 Task: Toggle the open diff on click.
Action: Mouse moved to (17, 561)
Screenshot: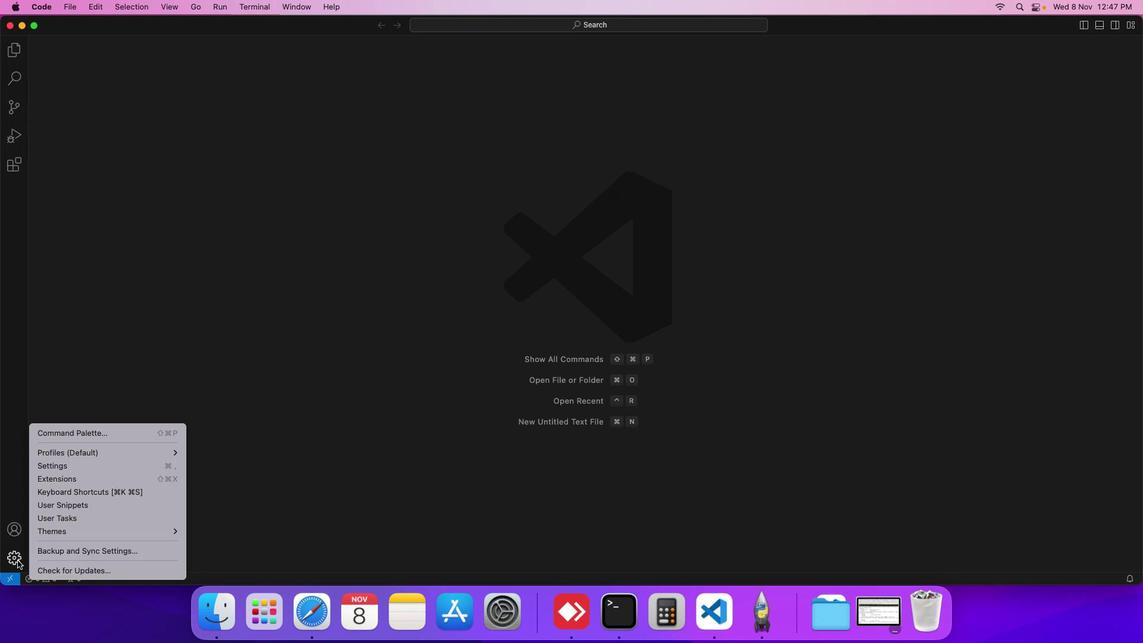 
Action: Mouse pressed left at (17, 561)
Screenshot: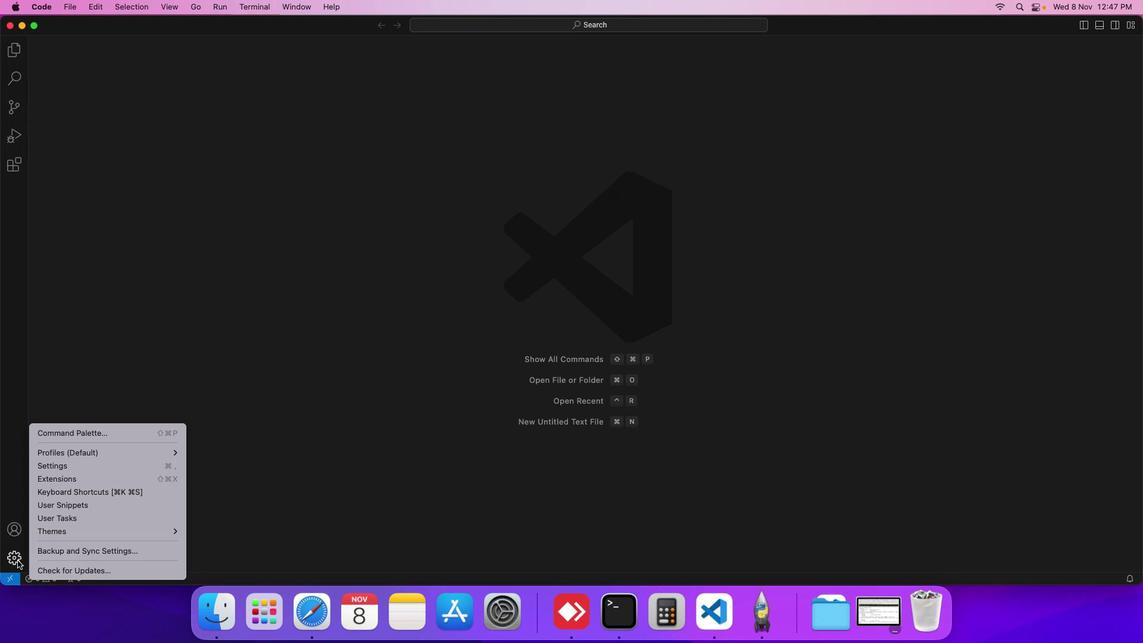 
Action: Mouse moved to (87, 469)
Screenshot: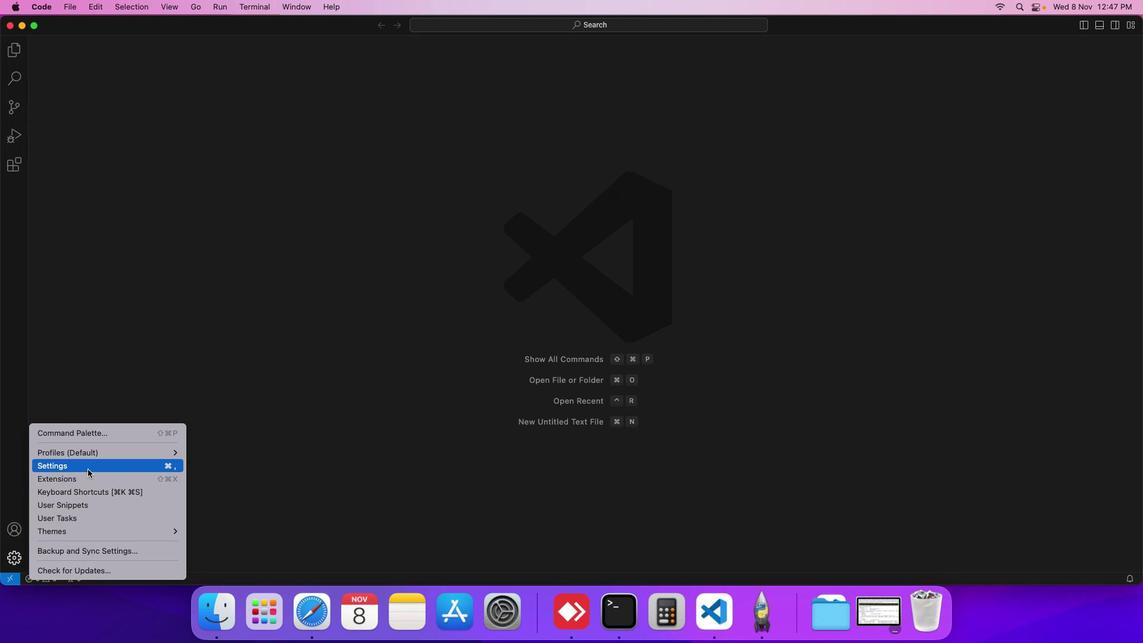 
Action: Mouse pressed left at (87, 469)
Screenshot: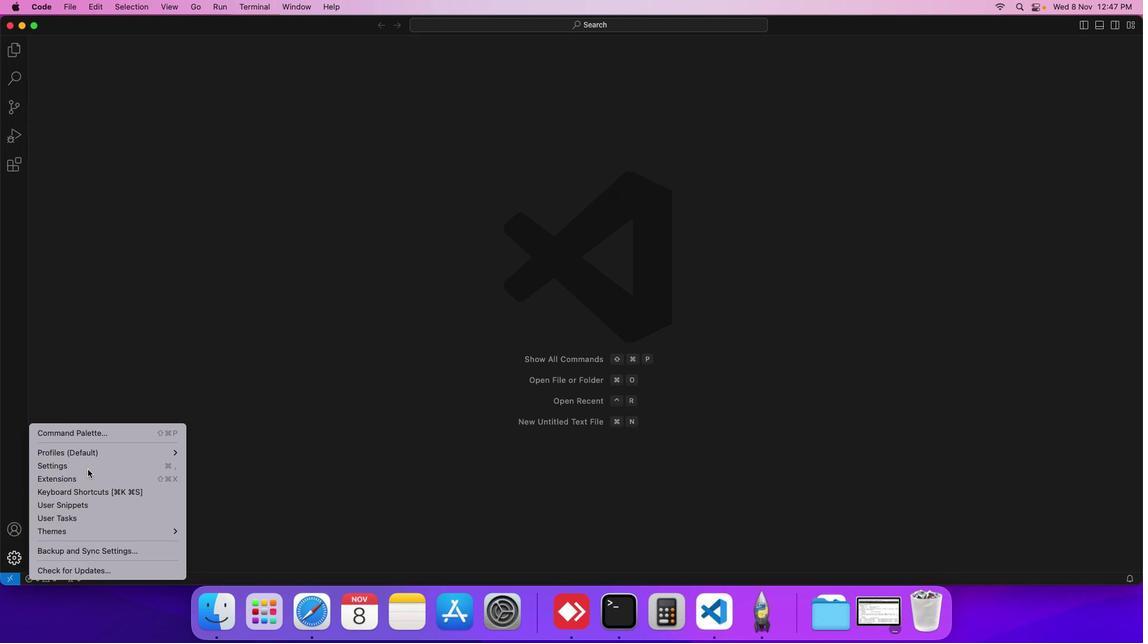 
Action: Mouse moved to (286, 216)
Screenshot: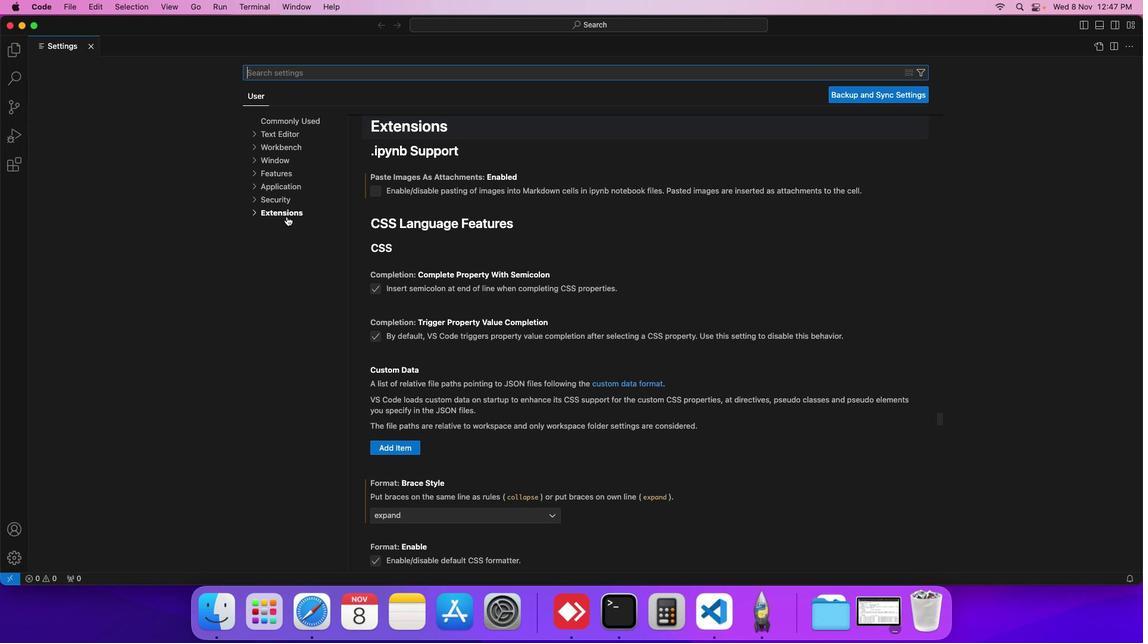 
Action: Mouse pressed left at (286, 216)
Screenshot: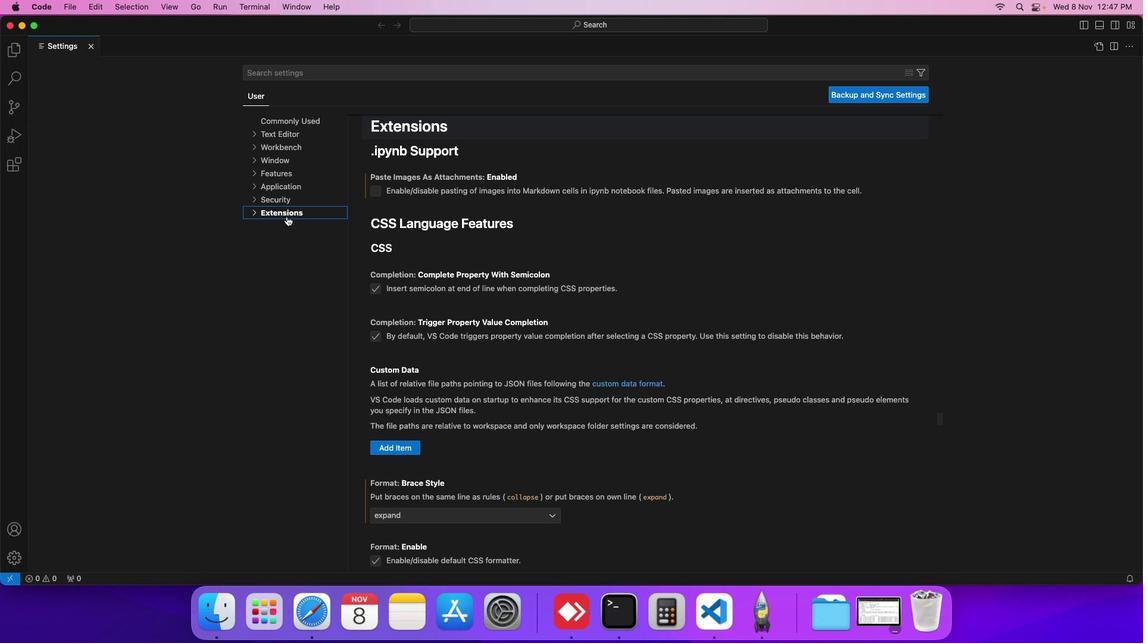 
Action: Mouse moved to (284, 265)
Screenshot: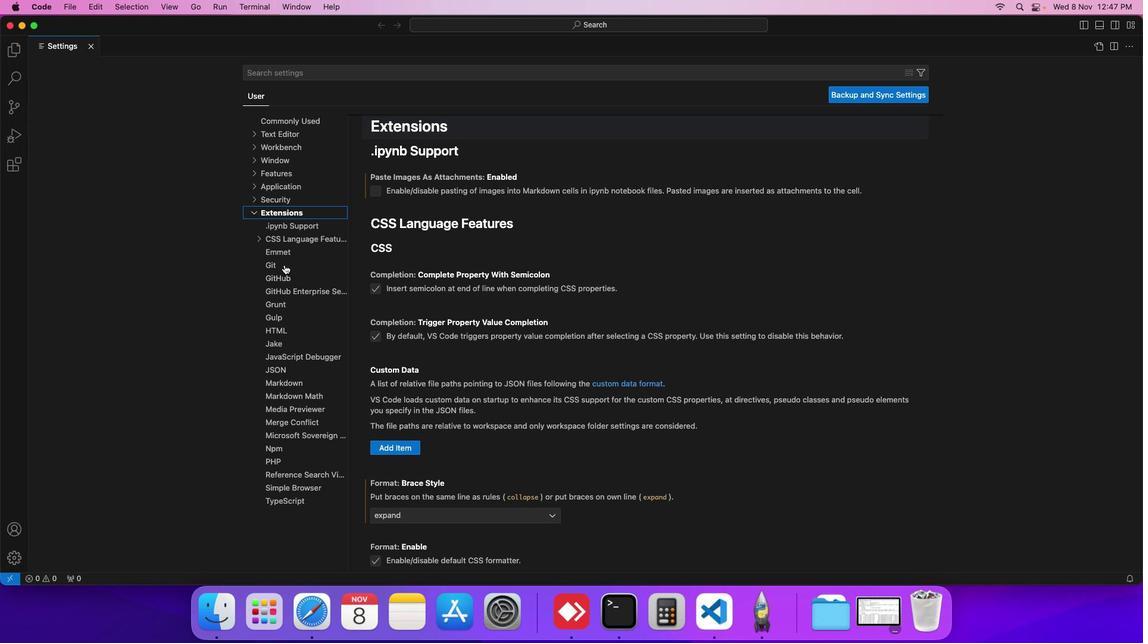 
Action: Mouse pressed left at (284, 265)
Screenshot: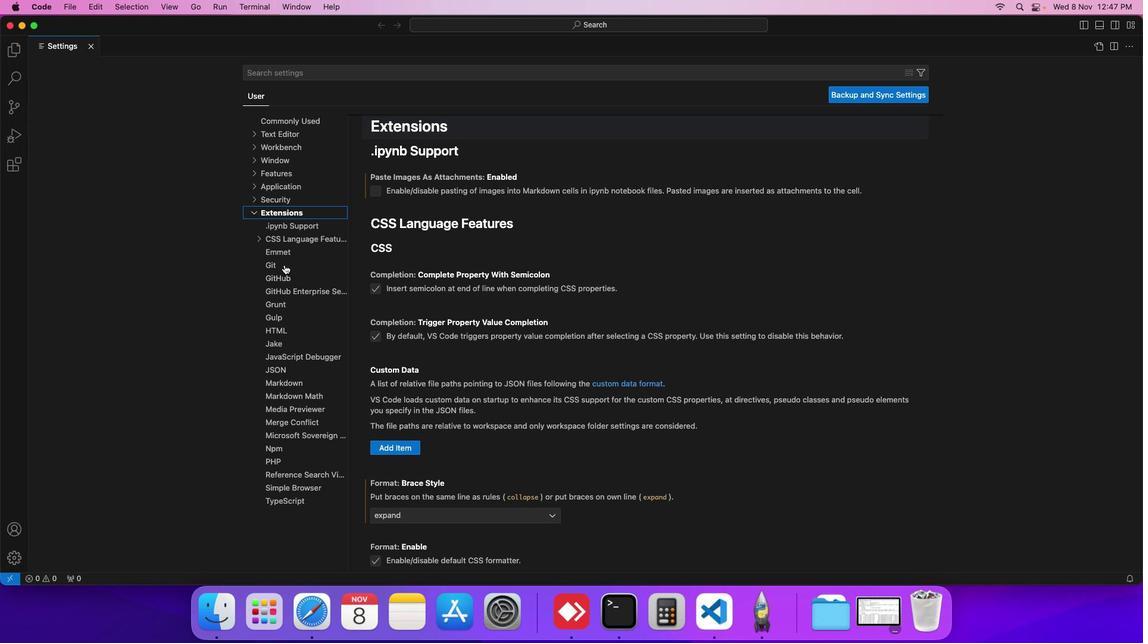 
Action: Mouse moved to (362, 378)
Screenshot: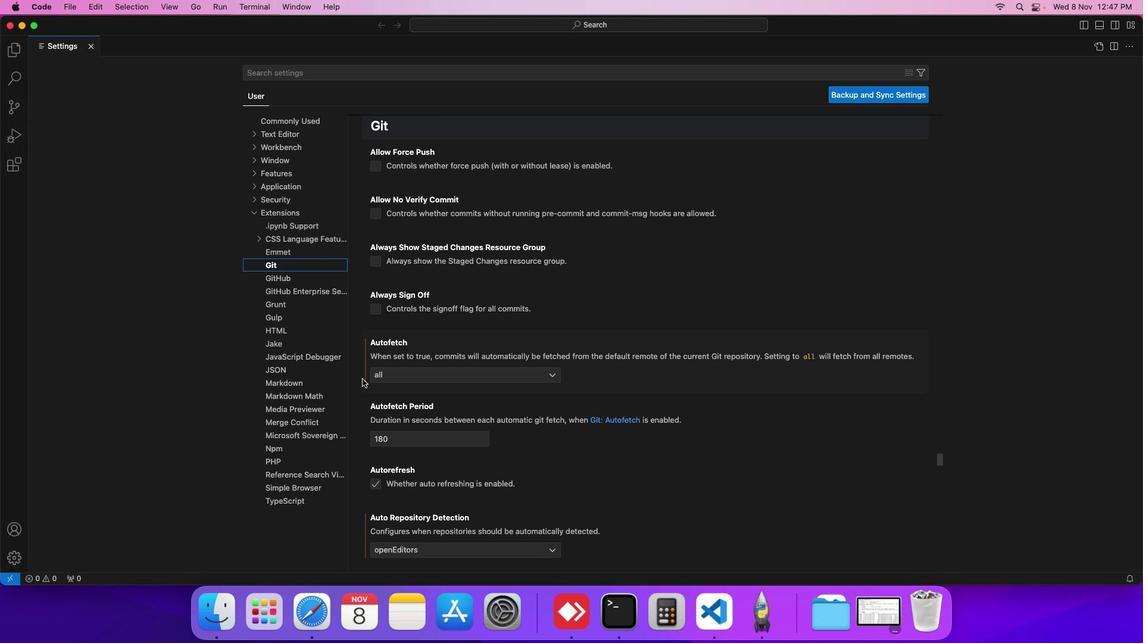 
Action: Mouse scrolled (362, 378) with delta (0, 0)
Screenshot: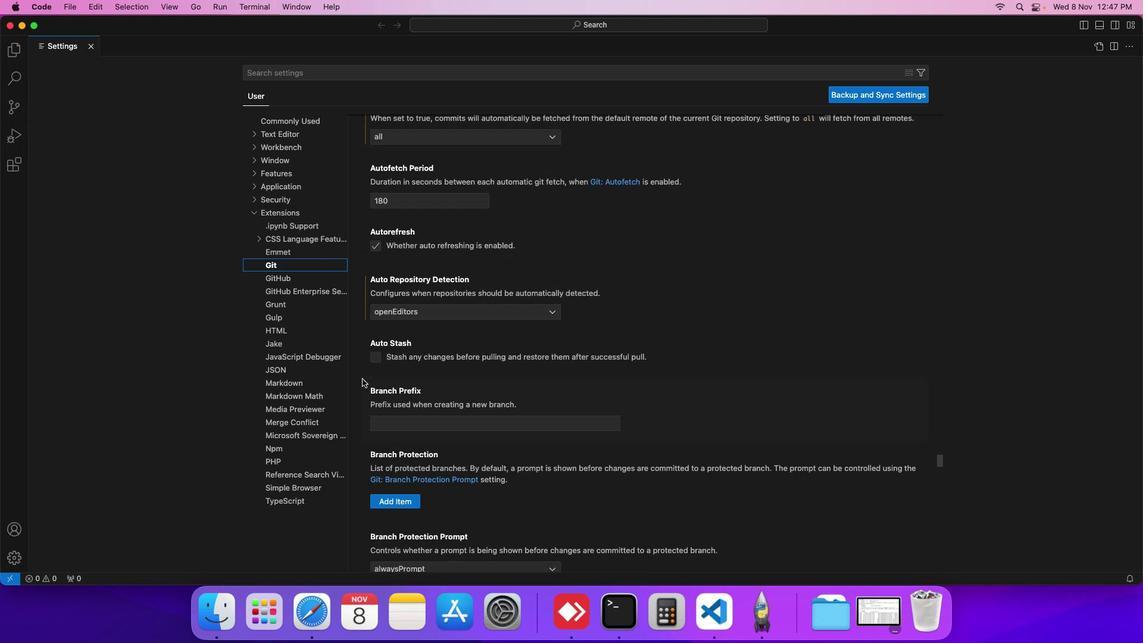 
Action: Mouse scrolled (362, 378) with delta (0, 0)
Screenshot: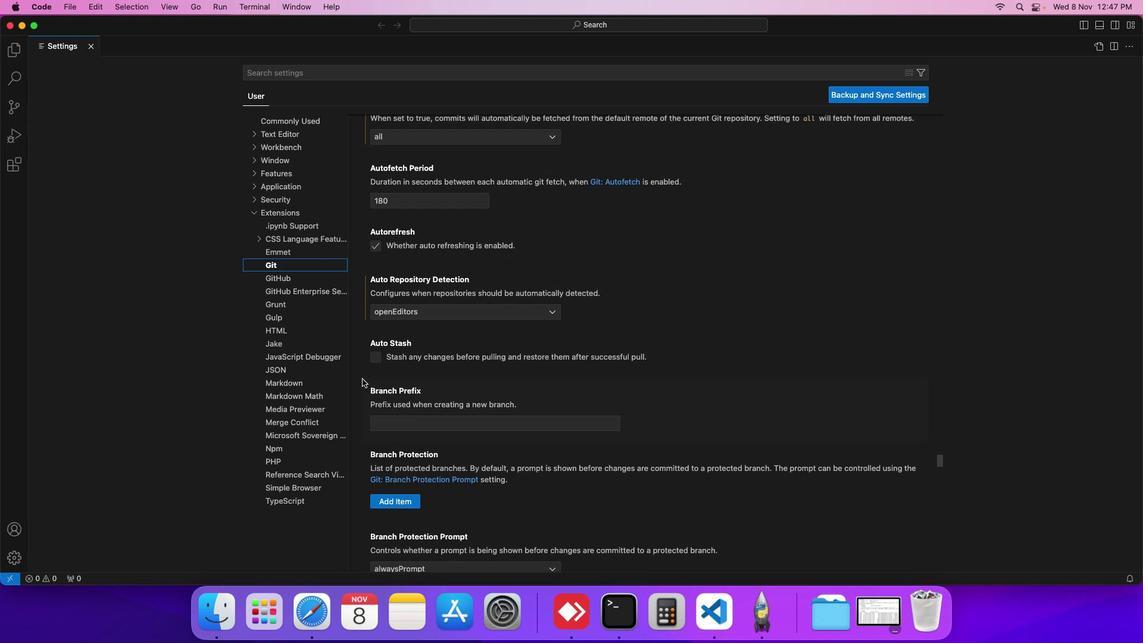 
Action: Mouse scrolled (362, 378) with delta (0, -1)
Screenshot: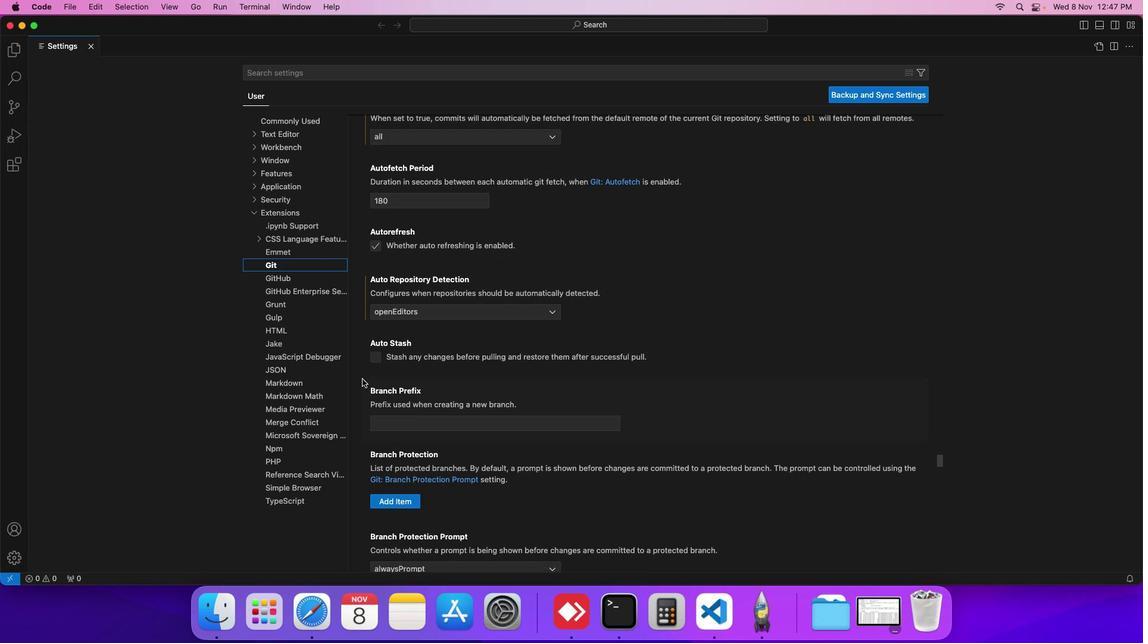
Action: Mouse scrolled (362, 378) with delta (0, -2)
Screenshot: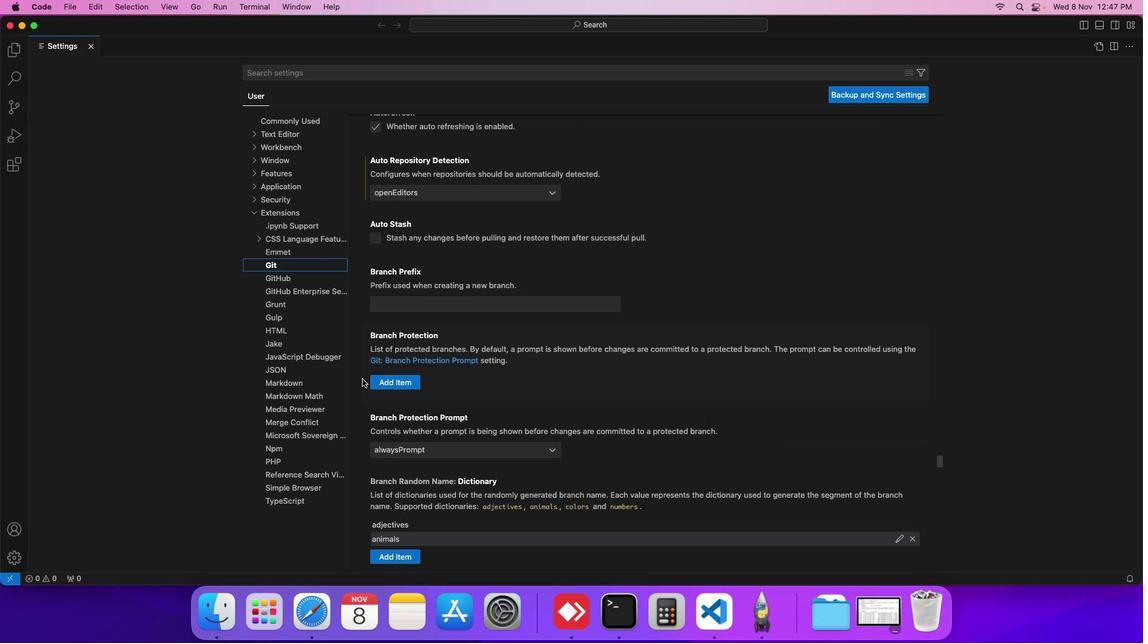 
Action: Mouse scrolled (362, 378) with delta (0, -2)
Screenshot: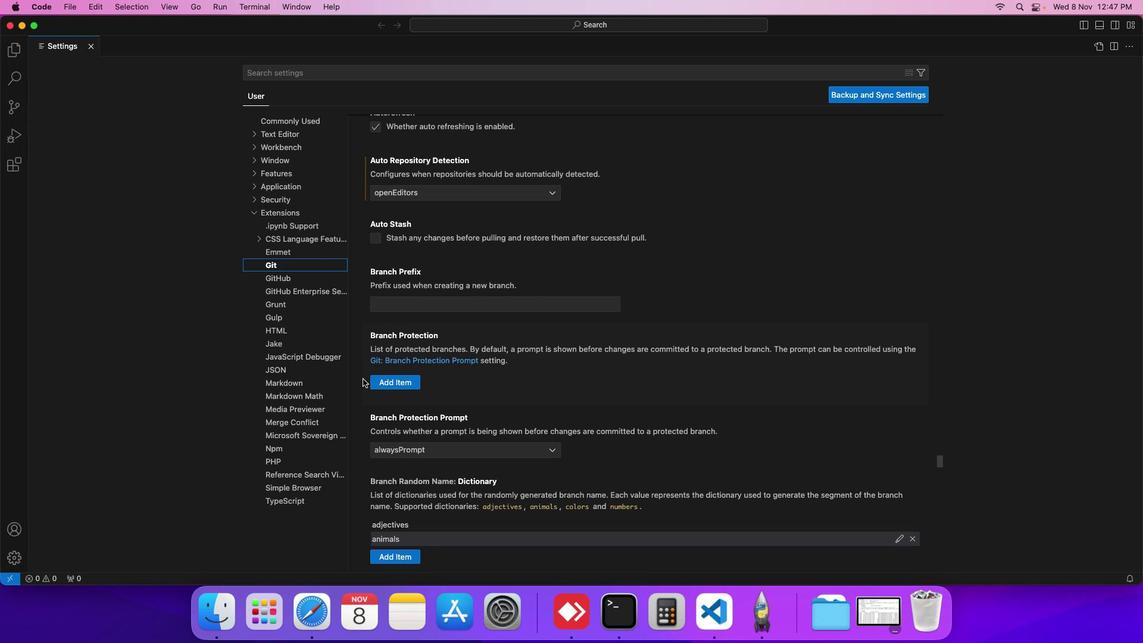 
Action: Mouse moved to (370, 383)
Screenshot: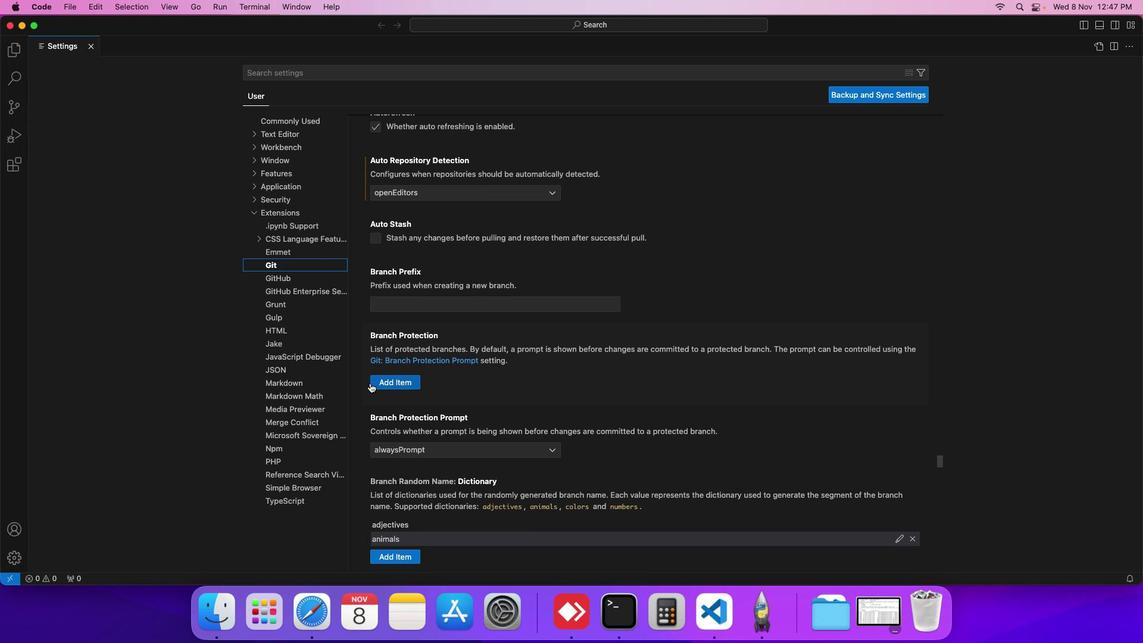 
Action: Mouse scrolled (370, 383) with delta (0, 0)
Screenshot: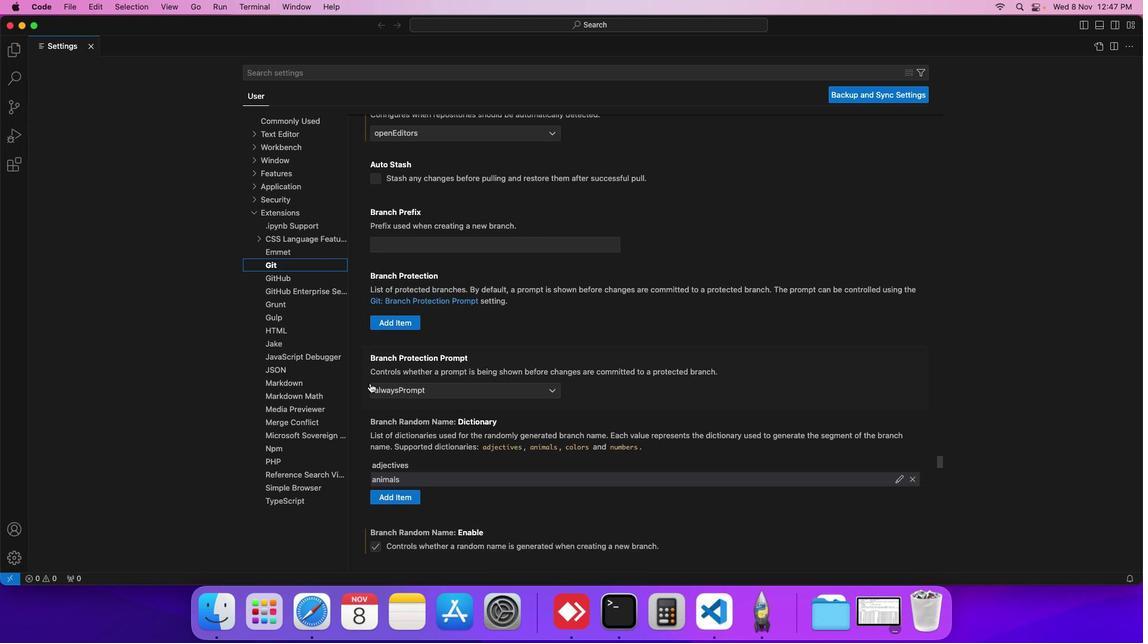 
Action: Mouse scrolled (370, 383) with delta (0, 0)
Screenshot: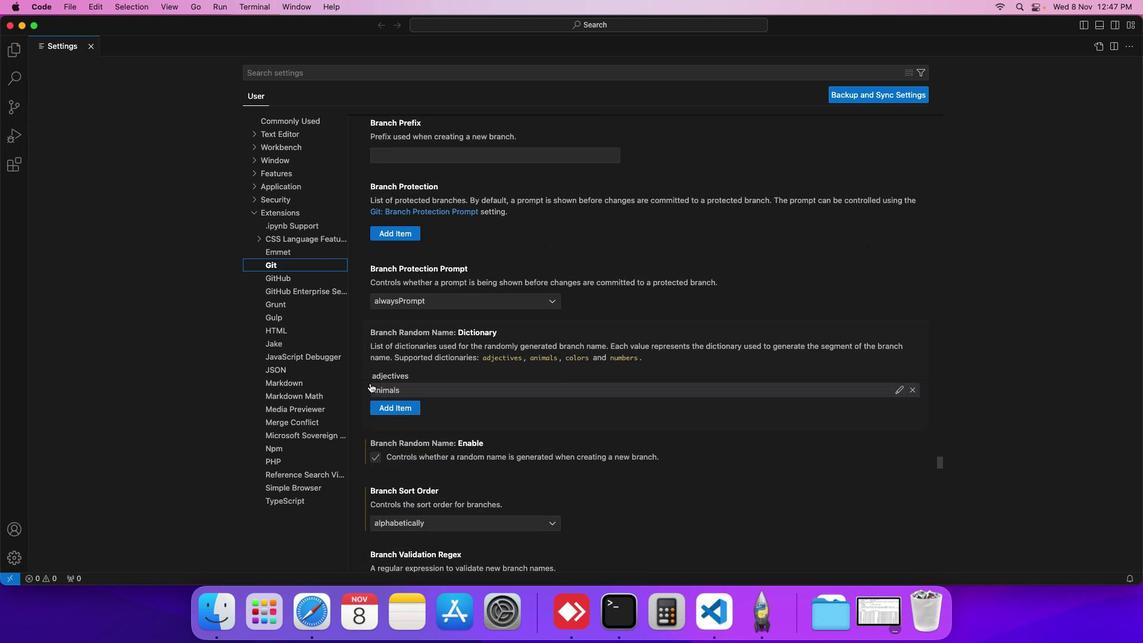 
Action: Mouse scrolled (370, 383) with delta (0, 0)
Screenshot: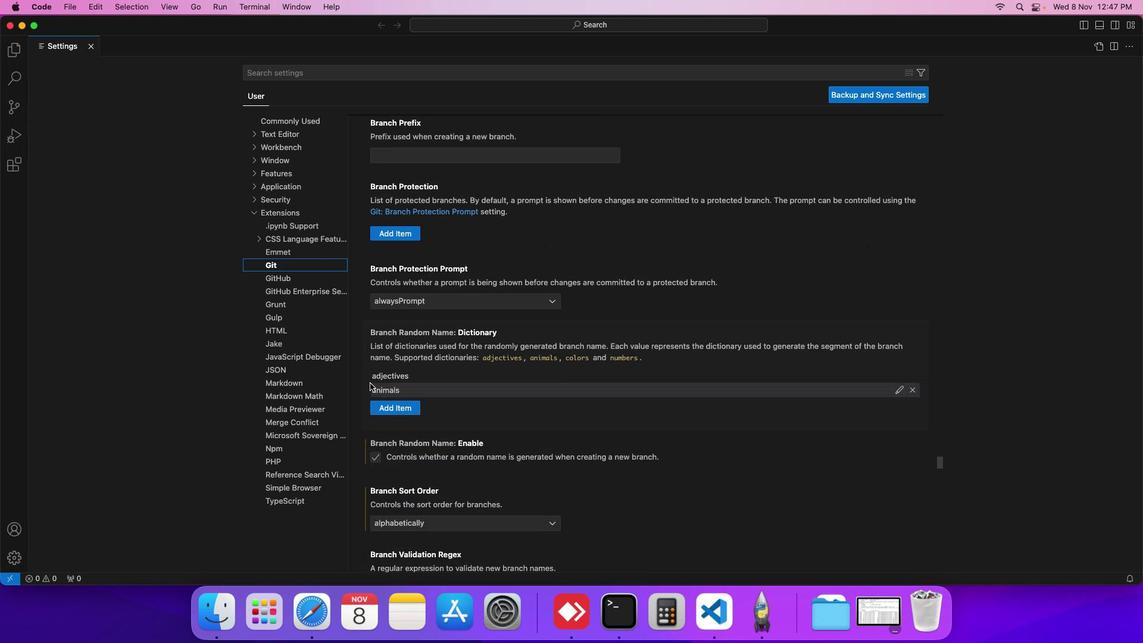 
Action: Mouse scrolled (370, 383) with delta (0, -1)
Screenshot: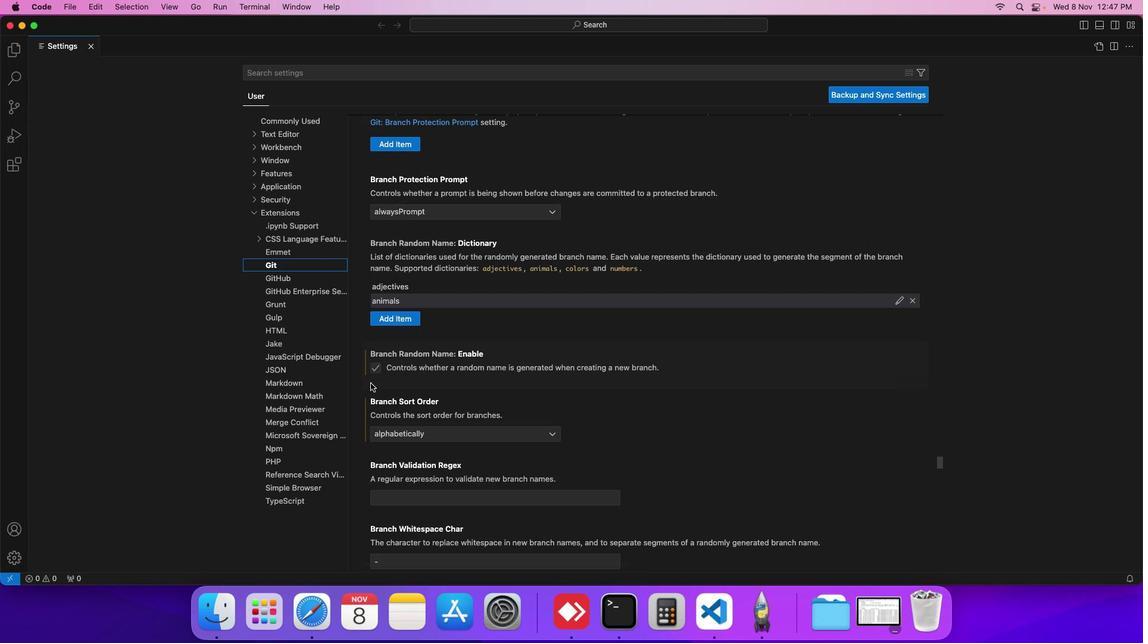 
Action: Mouse scrolled (370, 383) with delta (0, -1)
Screenshot: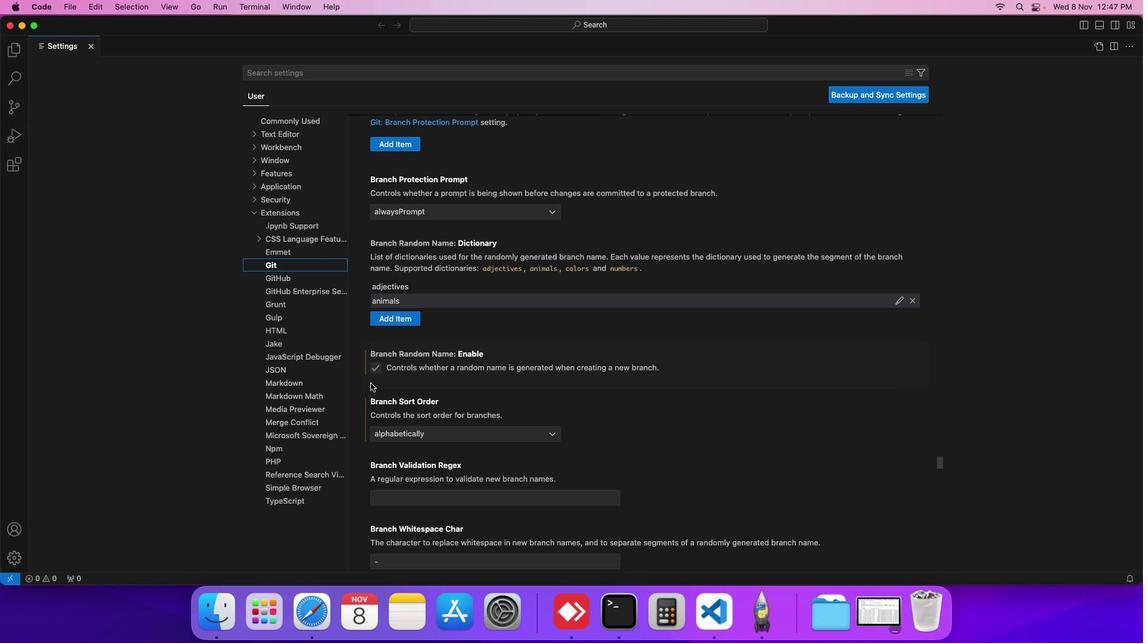 
Action: Mouse moved to (371, 383)
Screenshot: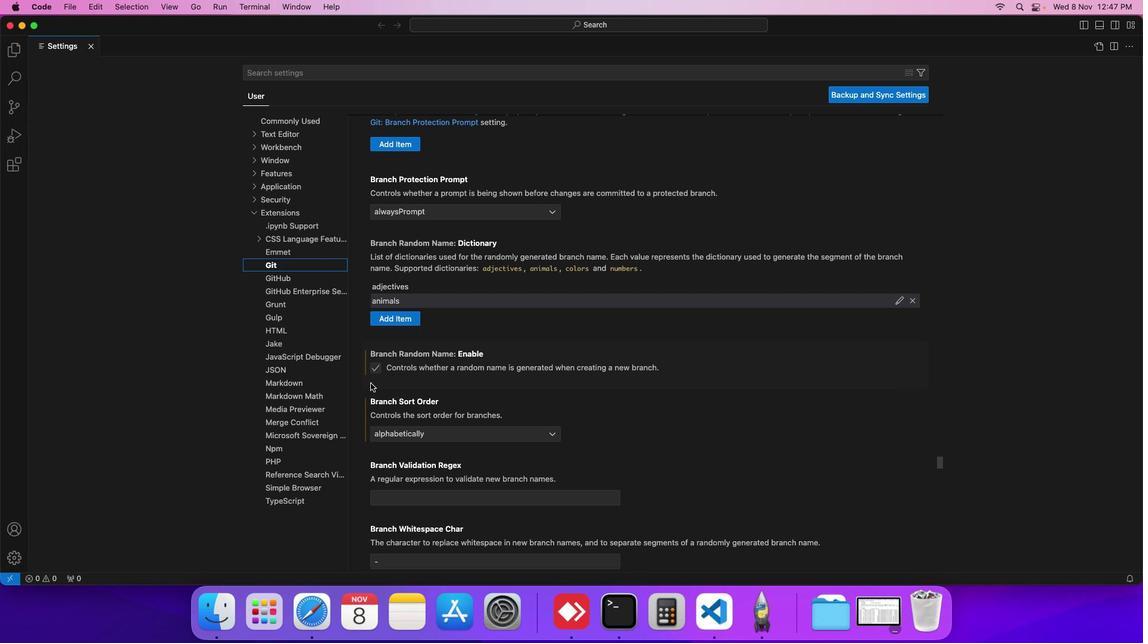 
Action: Mouse scrolled (371, 383) with delta (0, 0)
Screenshot: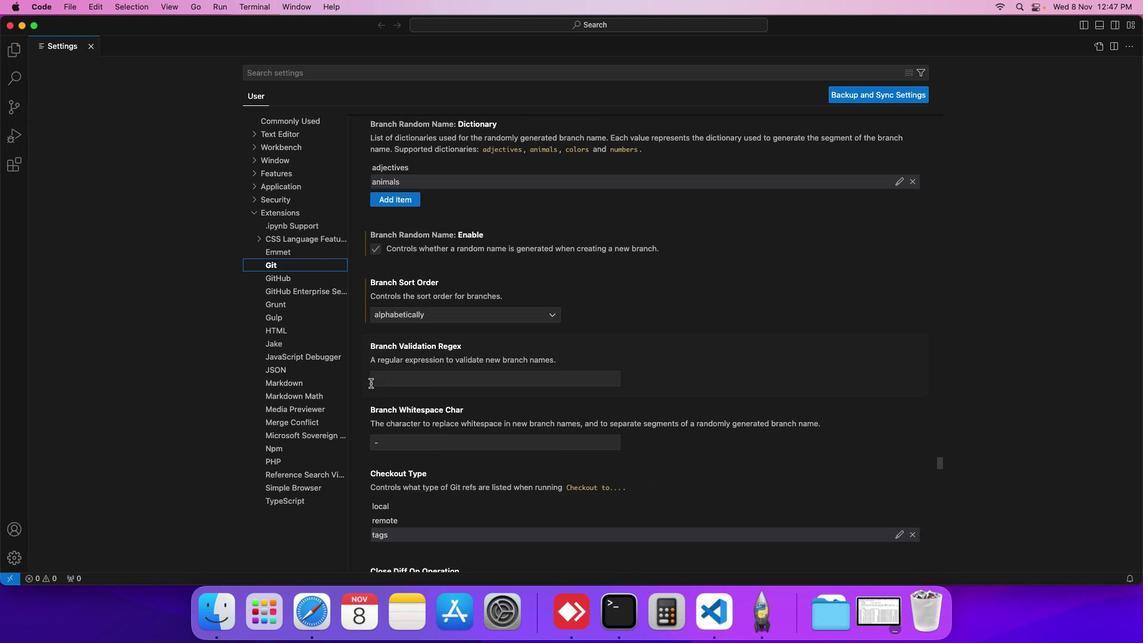 
Action: Mouse scrolled (371, 383) with delta (0, 0)
Screenshot: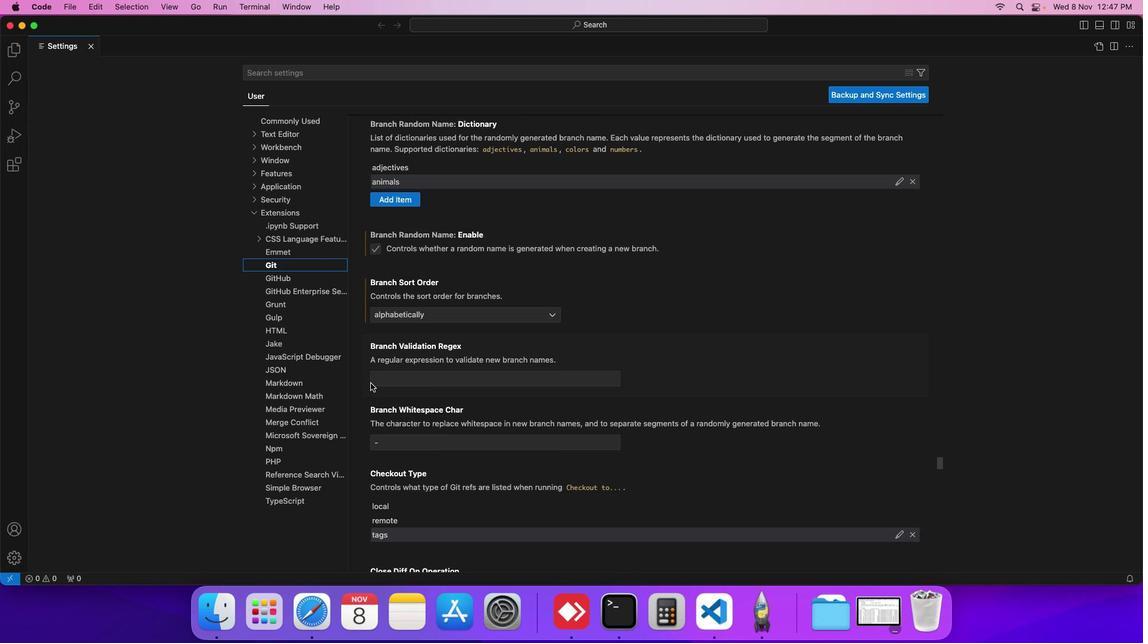 
Action: Mouse scrolled (371, 383) with delta (0, -1)
Screenshot: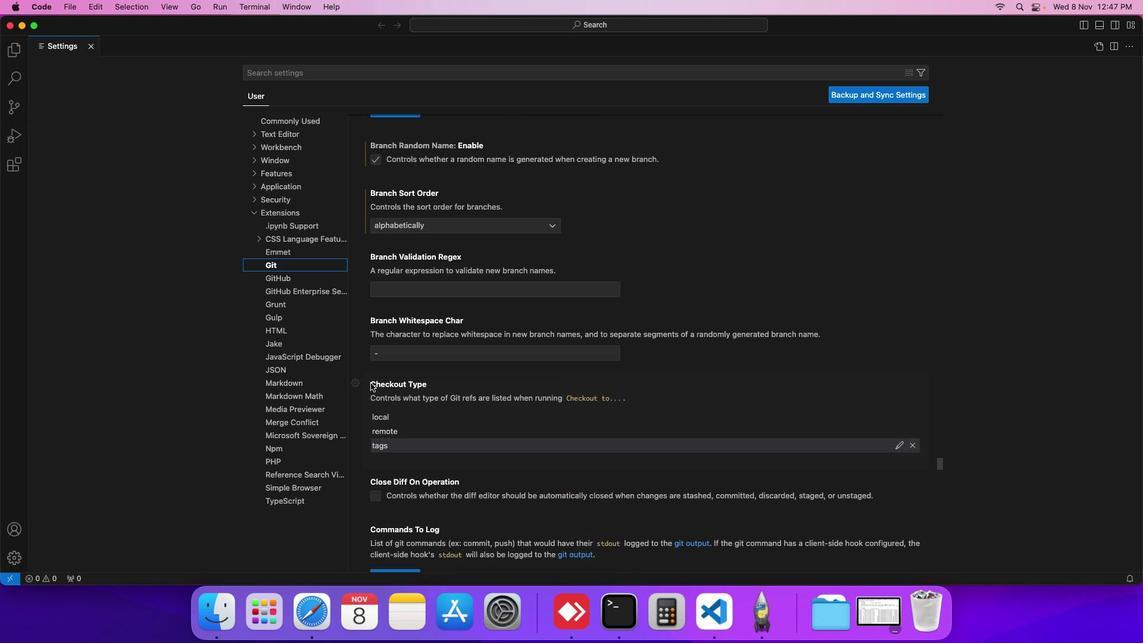 
Action: Mouse scrolled (371, 383) with delta (0, -1)
Screenshot: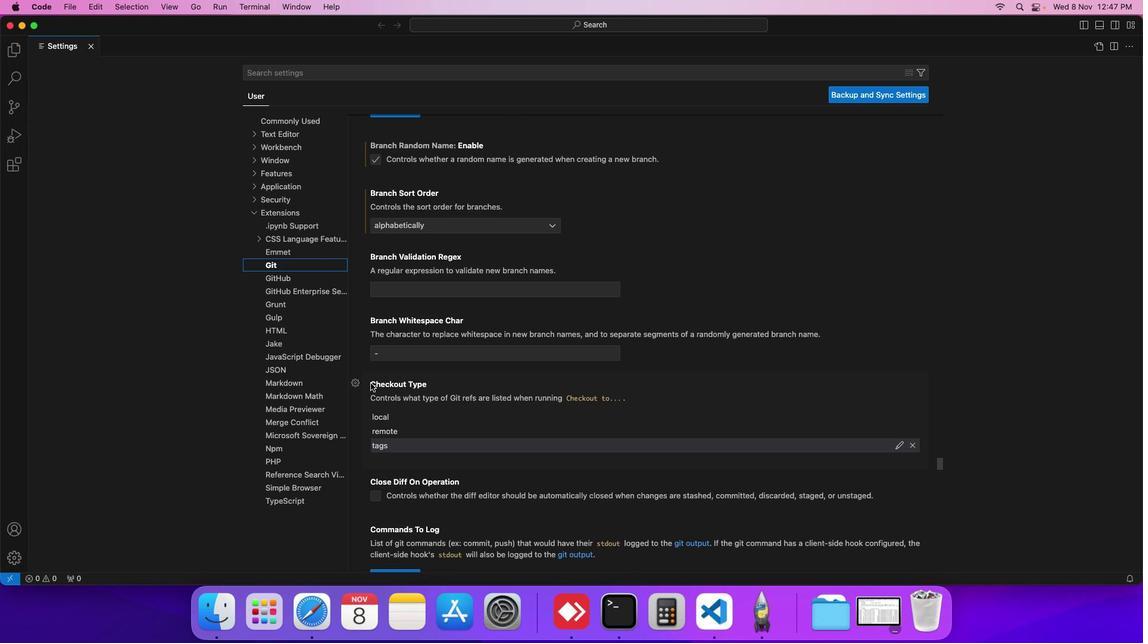 
Action: Mouse scrolled (371, 383) with delta (0, -1)
Screenshot: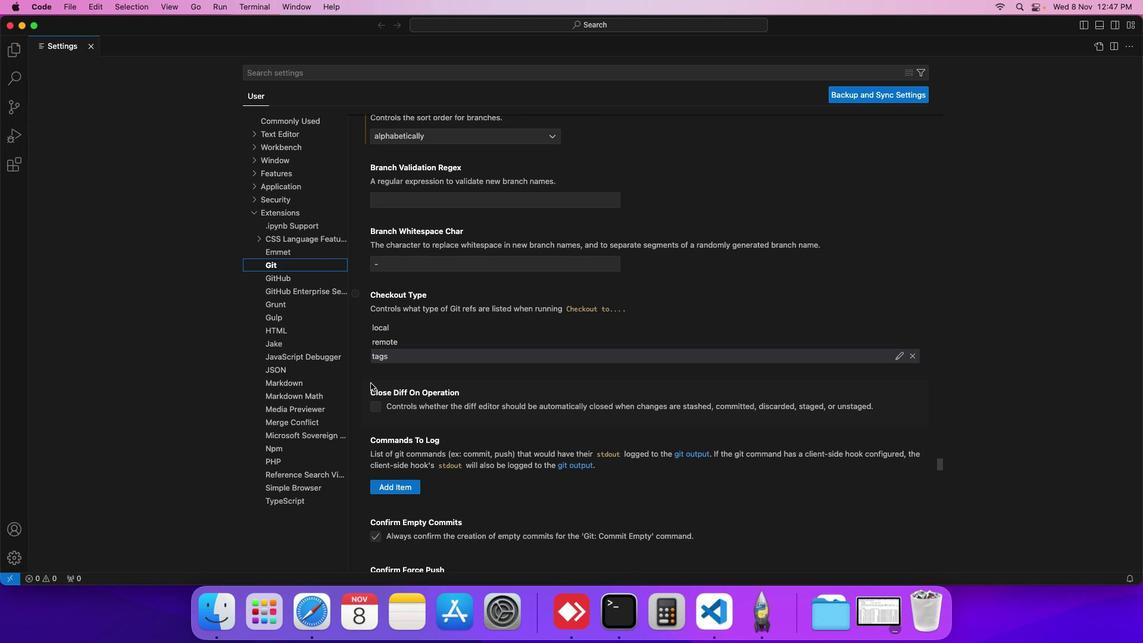 
Action: Mouse scrolled (371, 383) with delta (0, 0)
Screenshot: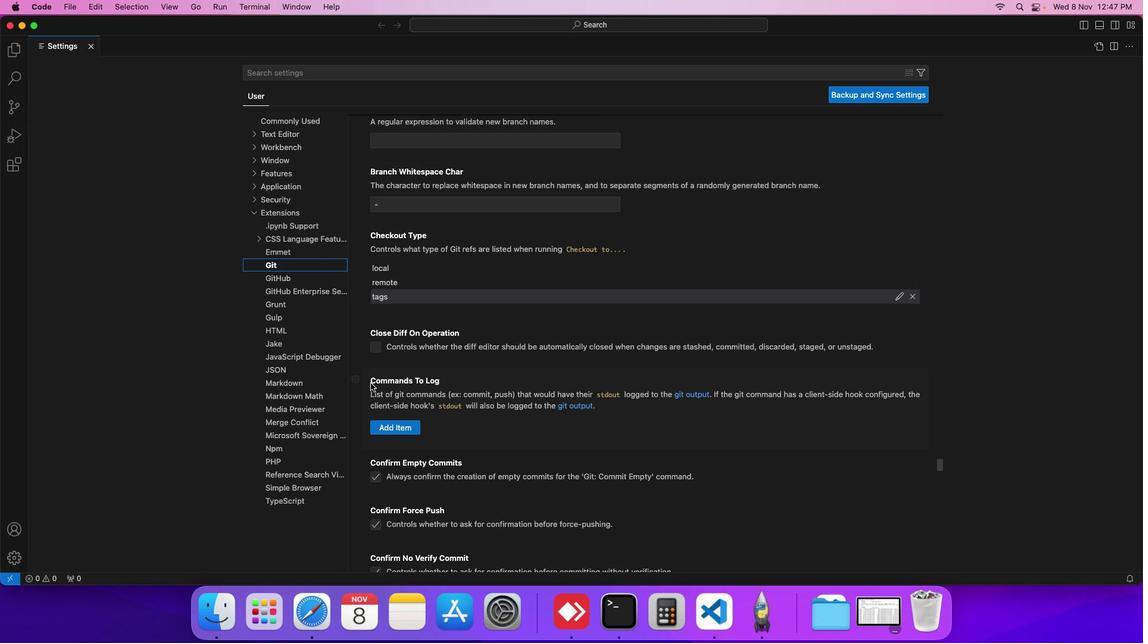 
Action: Mouse scrolled (371, 383) with delta (0, 0)
Screenshot: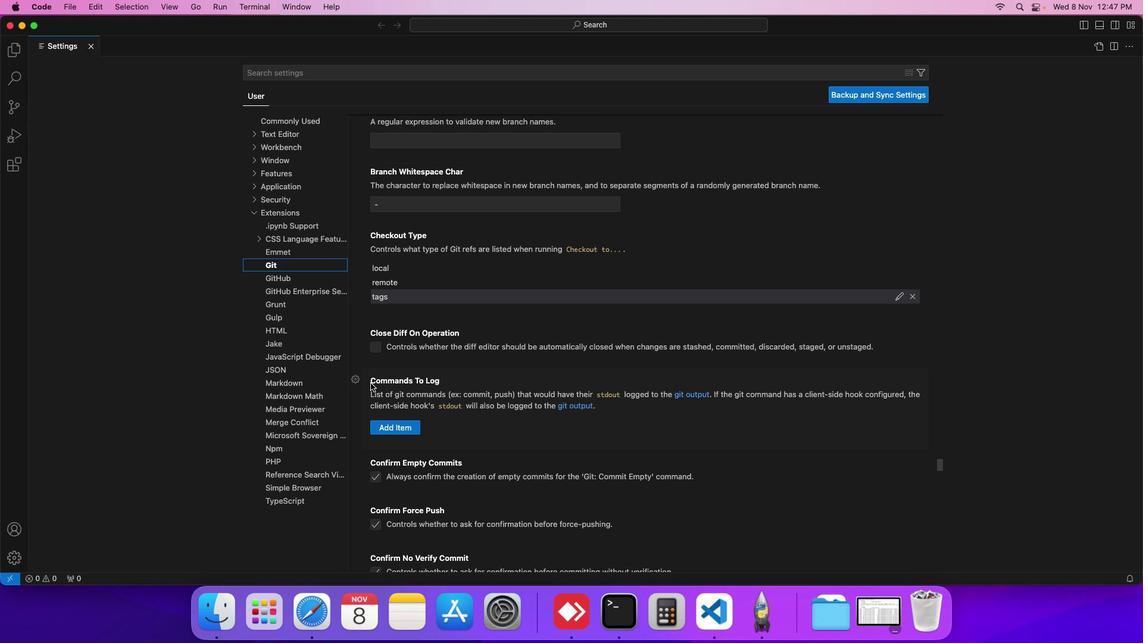 
Action: Mouse scrolled (371, 383) with delta (0, 0)
Screenshot: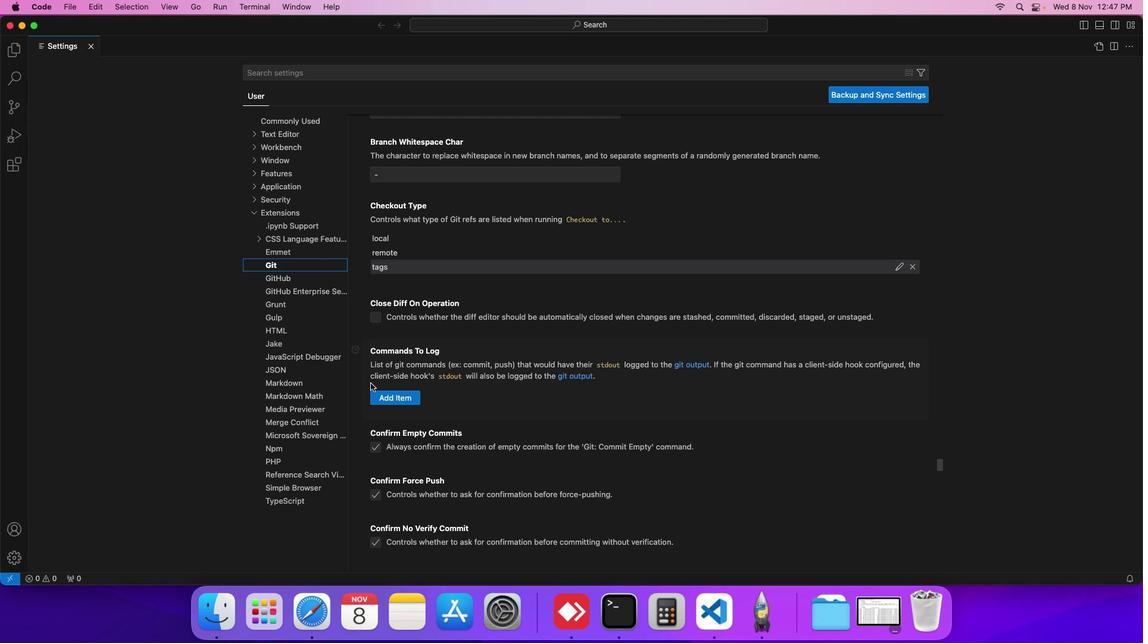 
Action: Mouse scrolled (371, 383) with delta (0, 0)
Screenshot: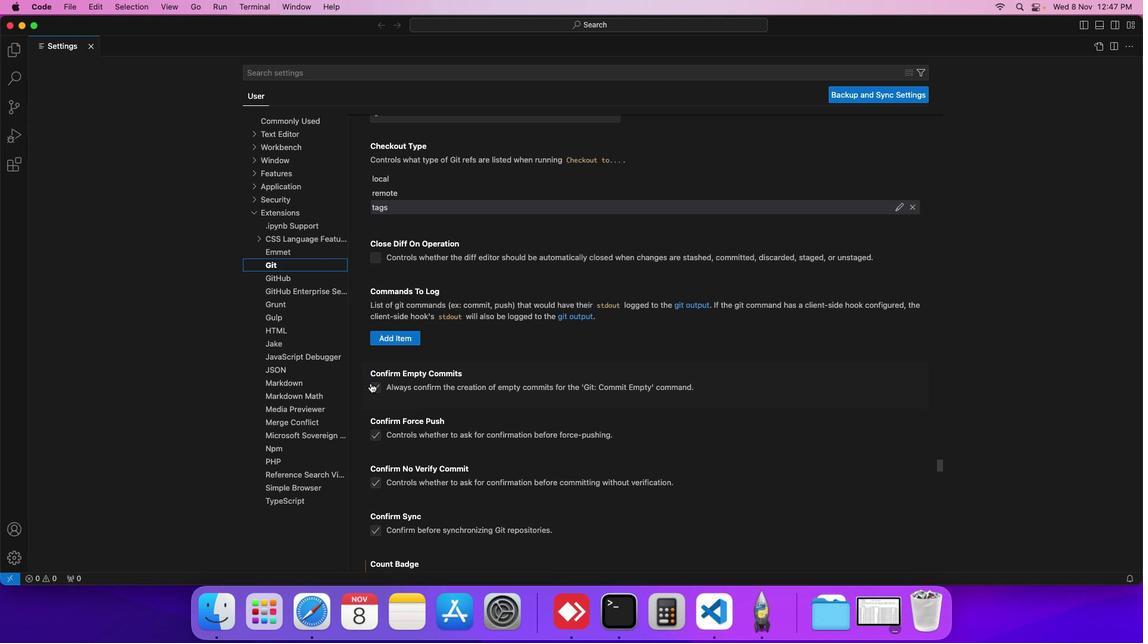 
Action: Mouse scrolled (371, 383) with delta (0, 0)
Screenshot: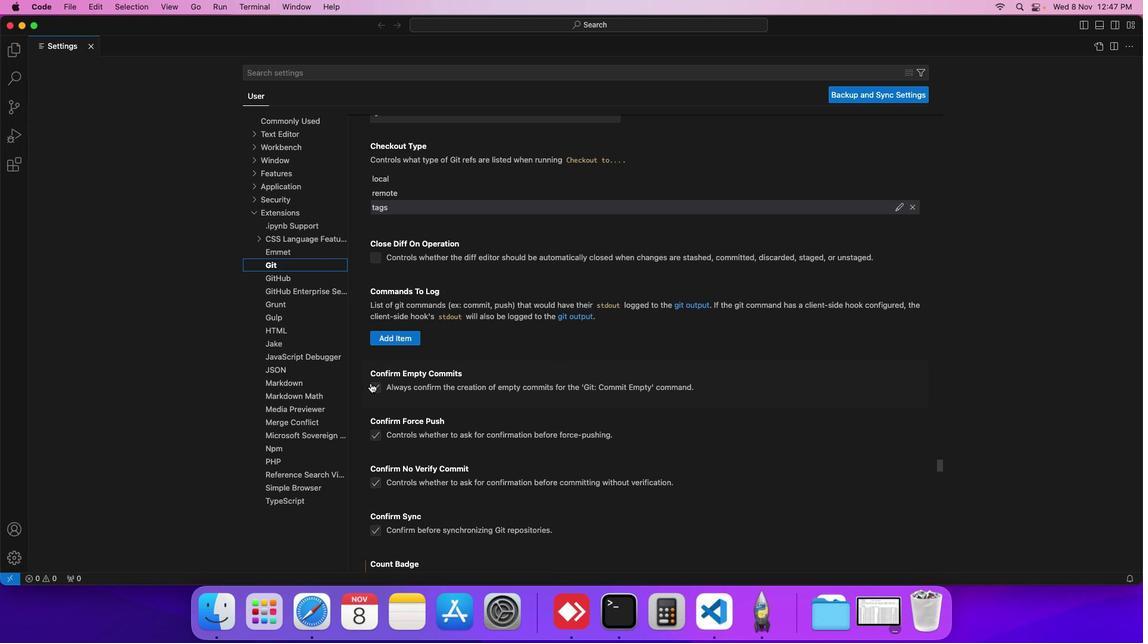 
Action: Mouse scrolled (371, 383) with delta (0, 0)
Screenshot: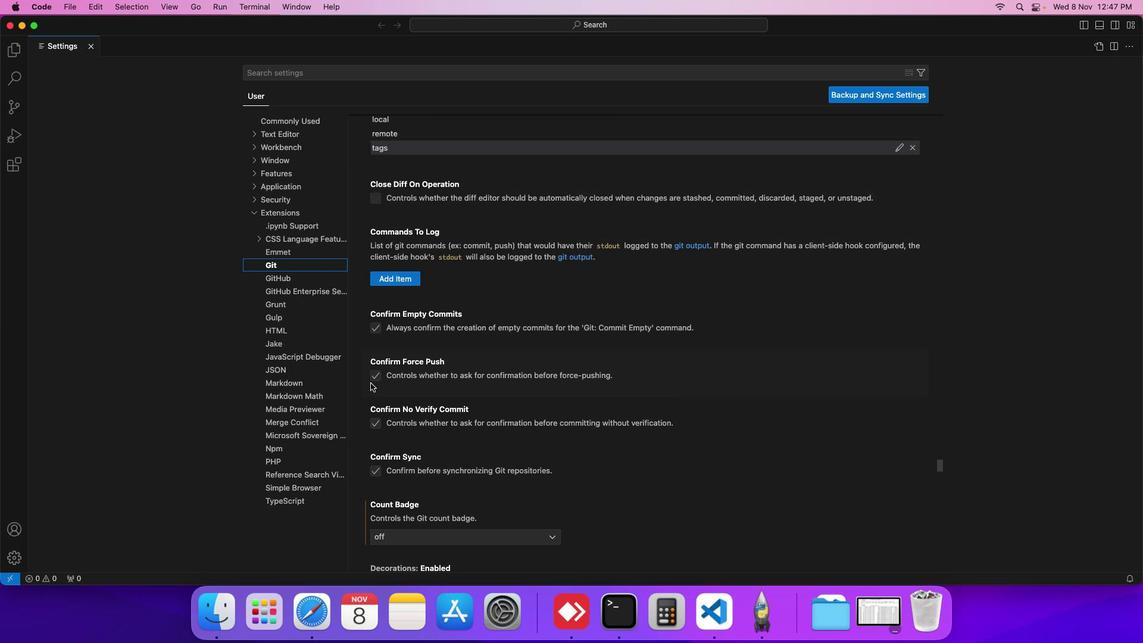 
Action: Mouse scrolled (371, 383) with delta (0, 0)
Screenshot: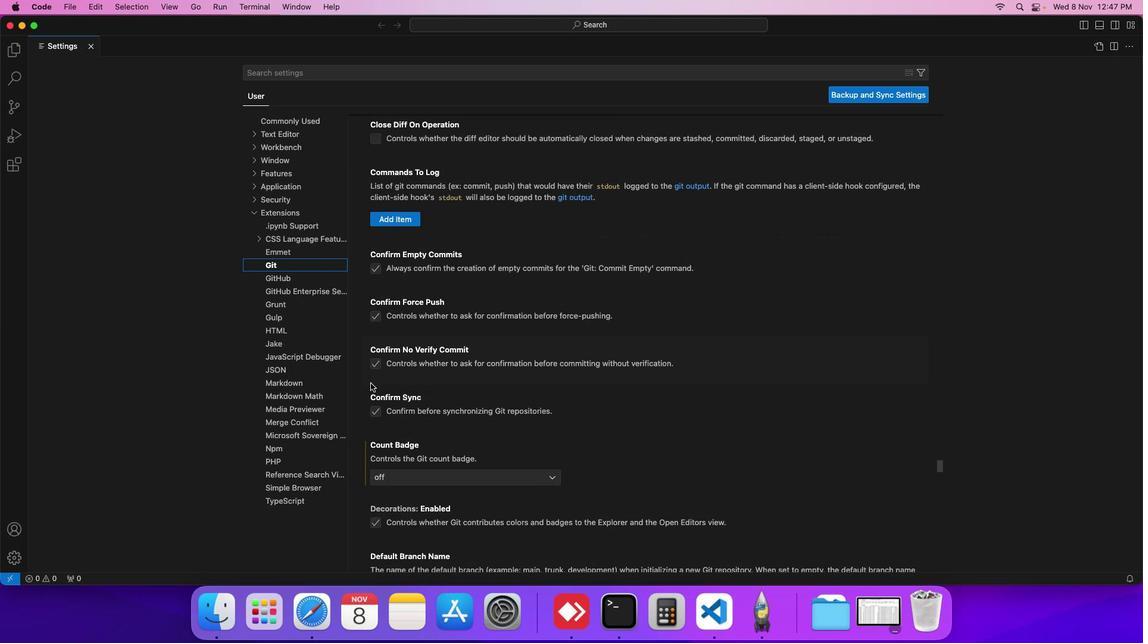 
Action: Mouse scrolled (371, 383) with delta (0, -1)
Screenshot: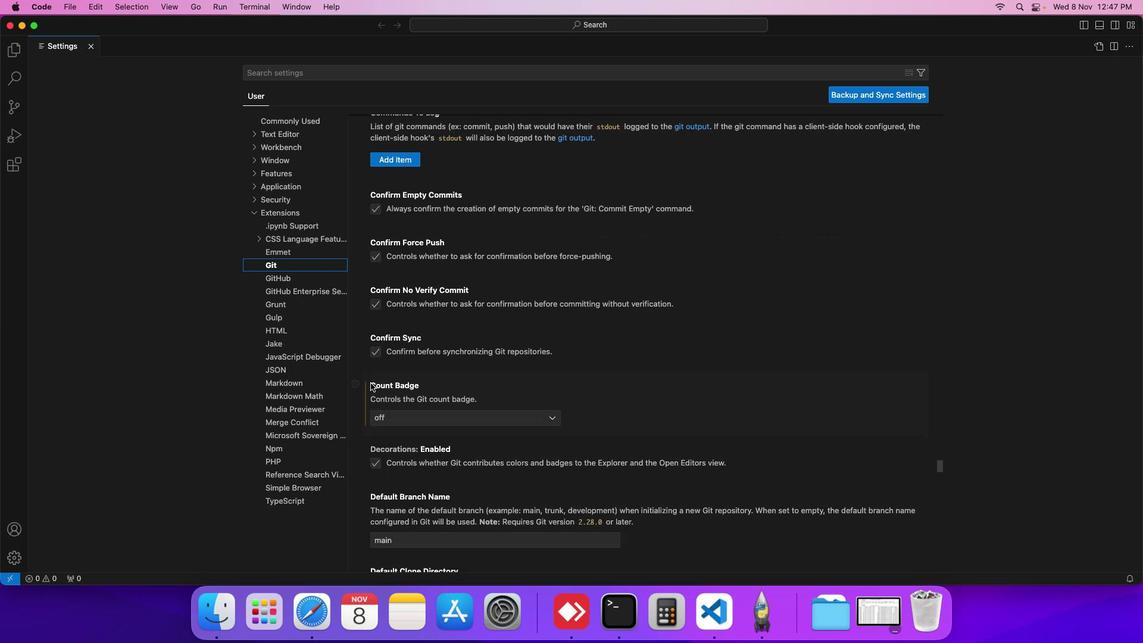
Action: Mouse scrolled (371, 383) with delta (0, -1)
Screenshot: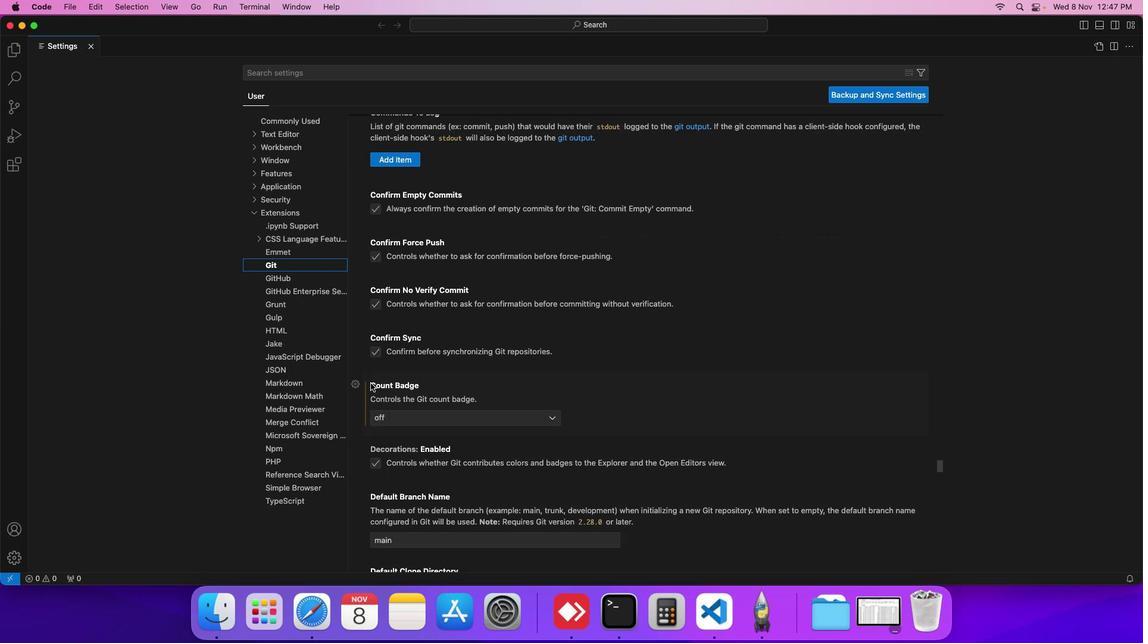 
Action: Mouse scrolled (371, 383) with delta (0, 0)
Screenshot: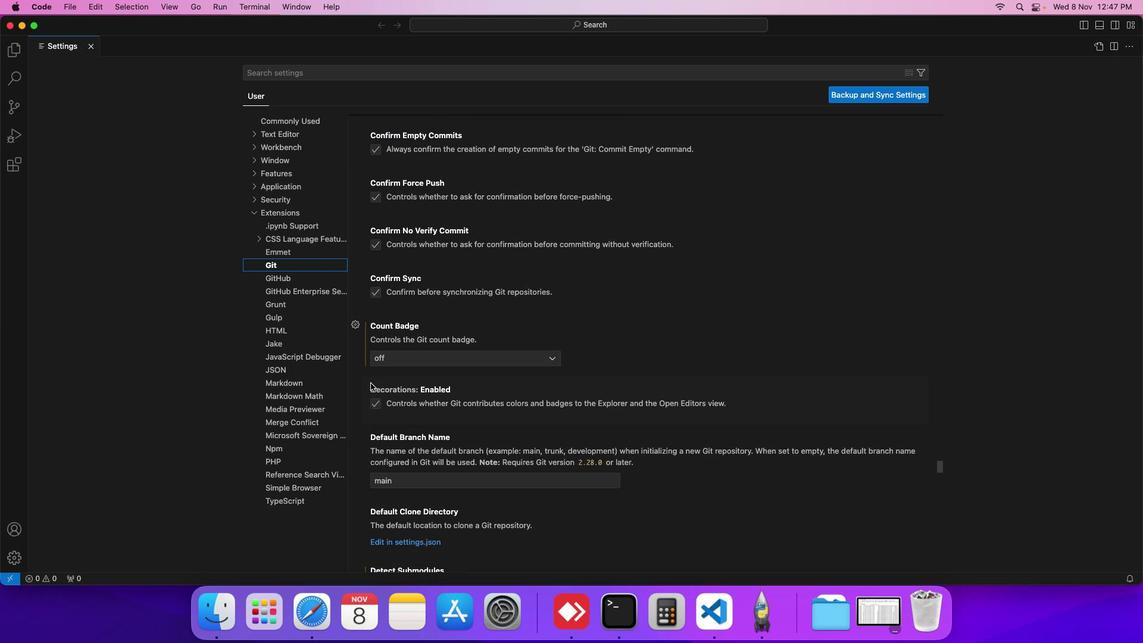 
Action: Mouse scrolled (371, 383) with delta (0, 0)
Screenshot: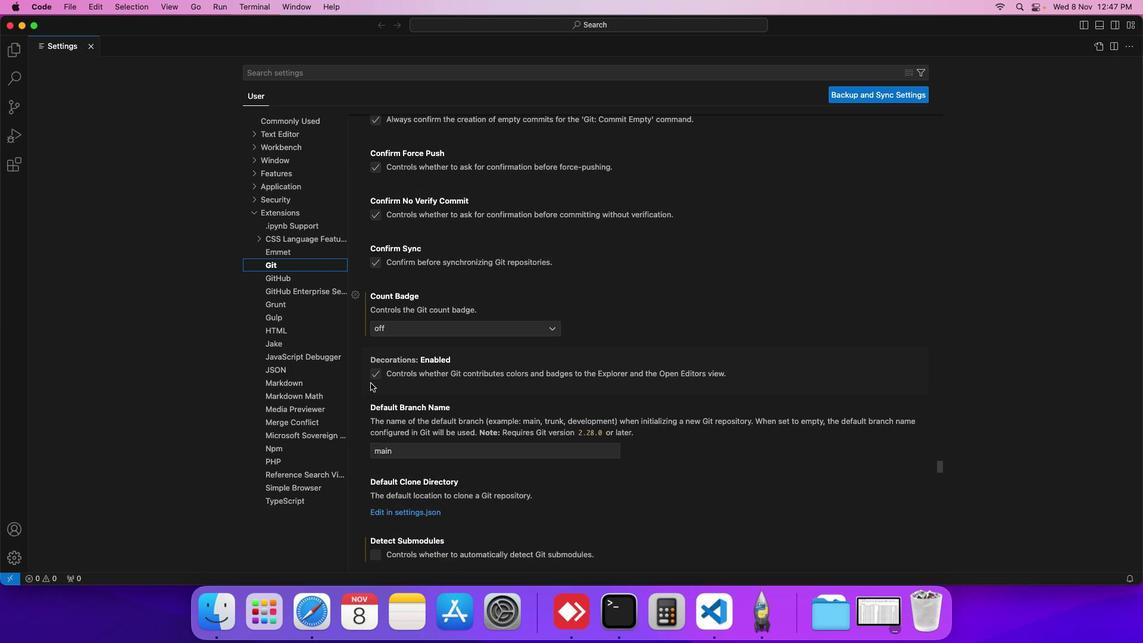 
Action: Mouse scrolled (371, 383) with delta (0, 0)
Screenshot: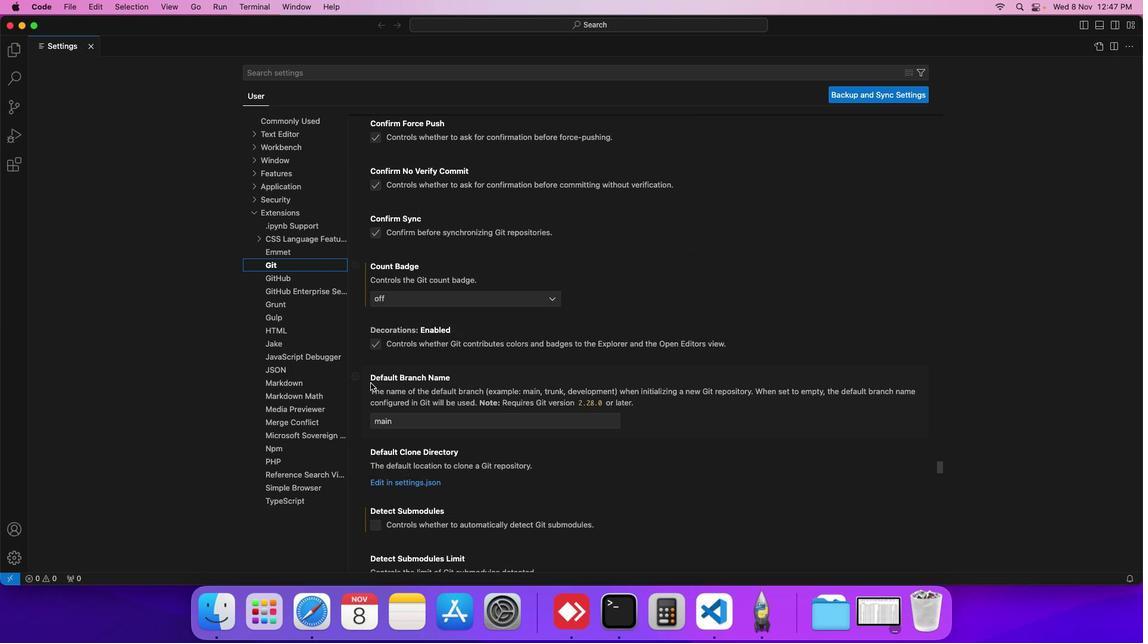 
Action: Mouse scrolled (371, 383) with delta (0, 0)
Screenshot: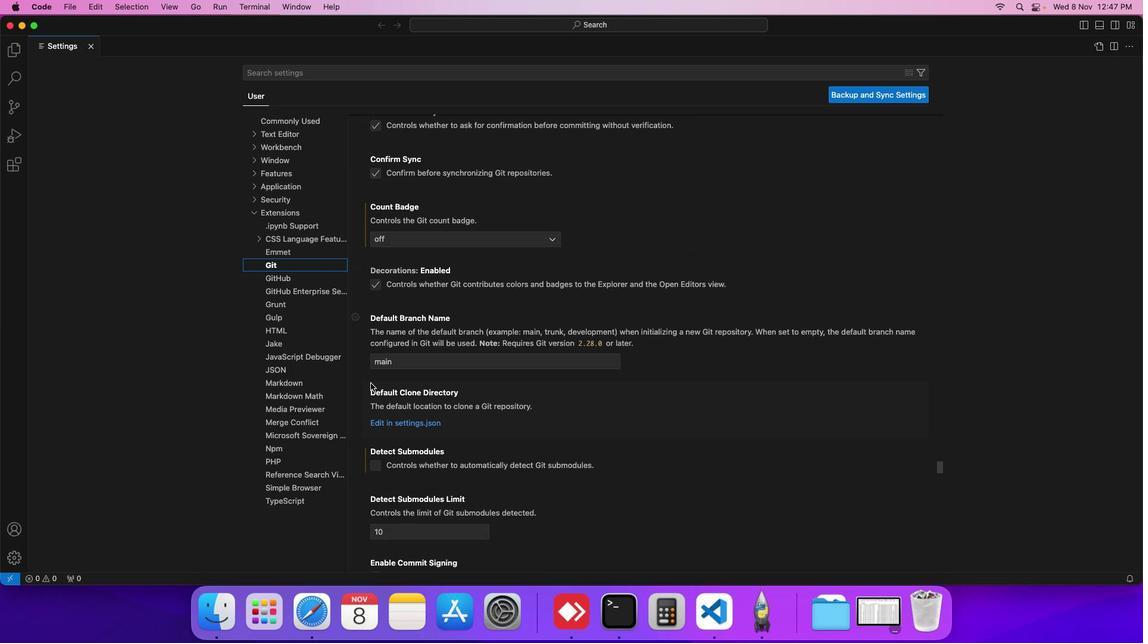 
Action: Mouse scrolled (371, 383) with delta (0, -1)
Screenshot: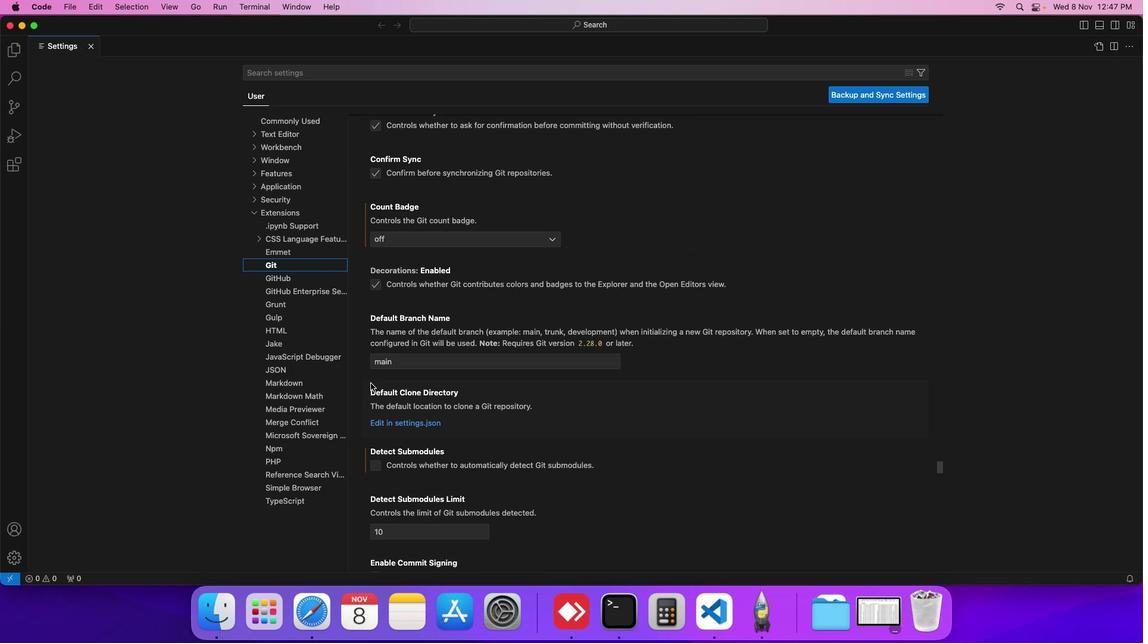 
Action: Mouse scrolled (371, 383) with delta (0, 0)
Screenshot: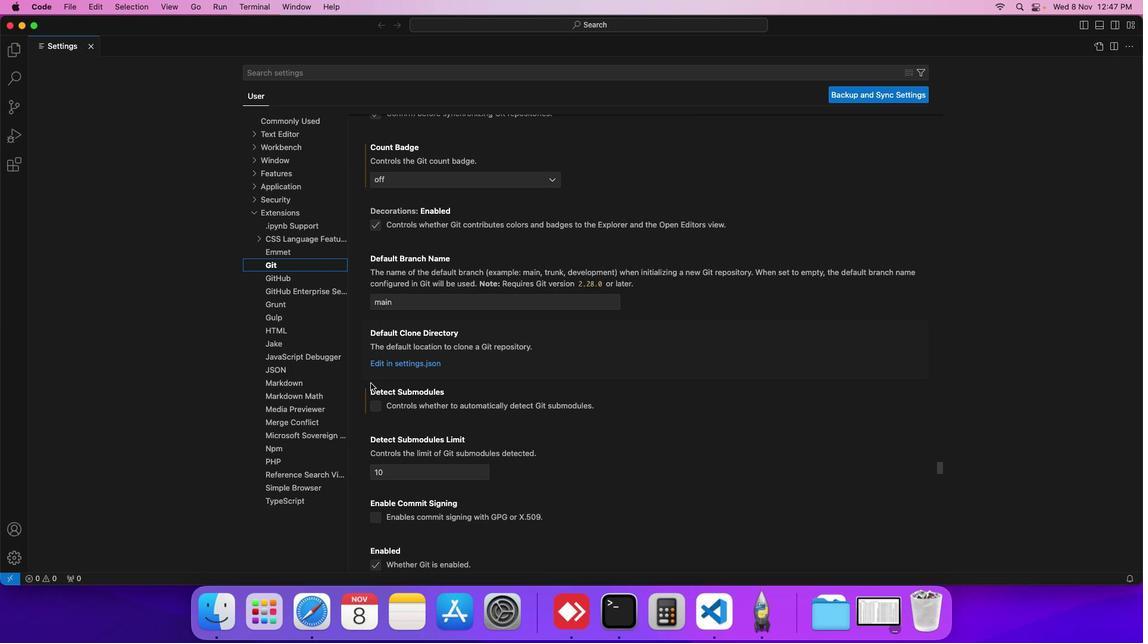 
Action: Mouse scrolled (371, 383) with delta (0, 0)
Screenshot: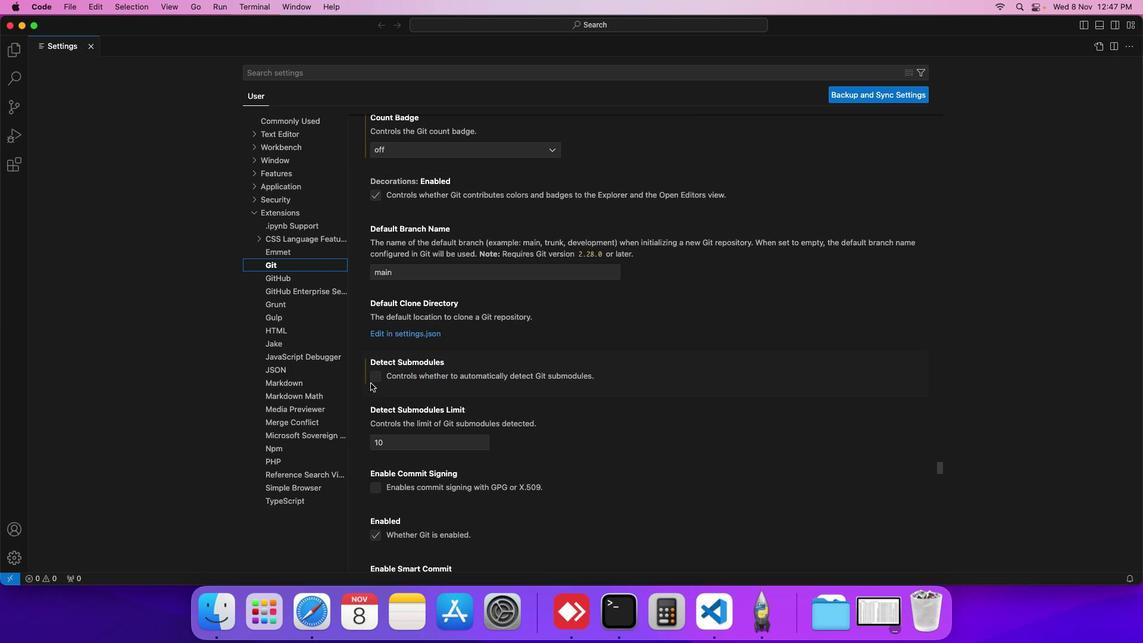 
Action: Mouse scrolled (371, 383) with delta (0, 0)
Screenshot: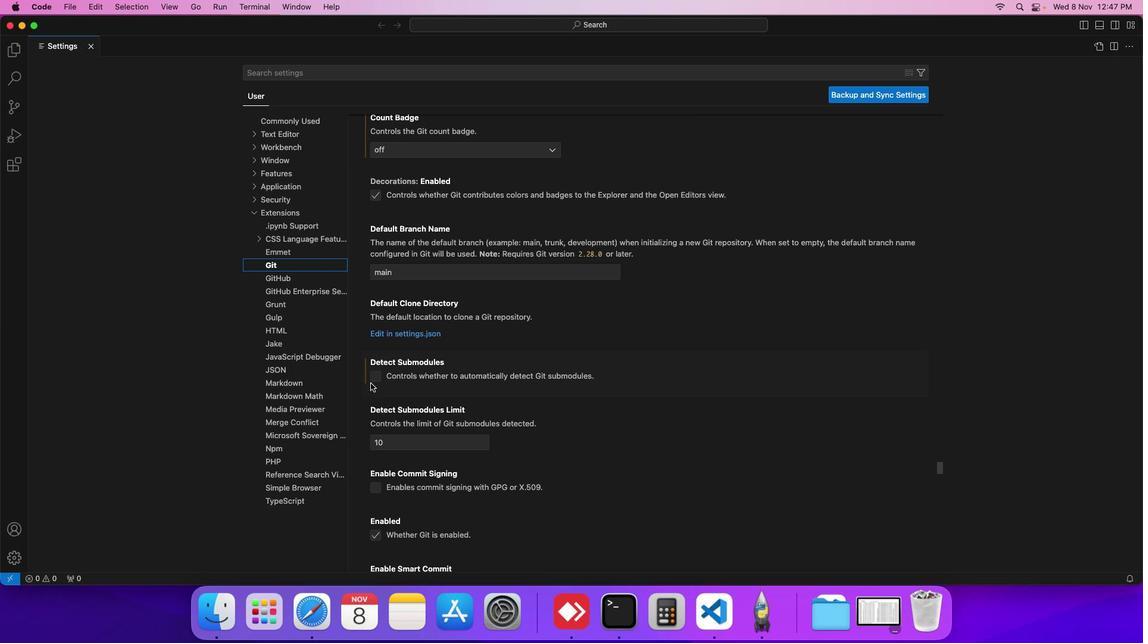 
Action: Mouse scrolled (371, 383) with delta (0, 0)
Screenshot: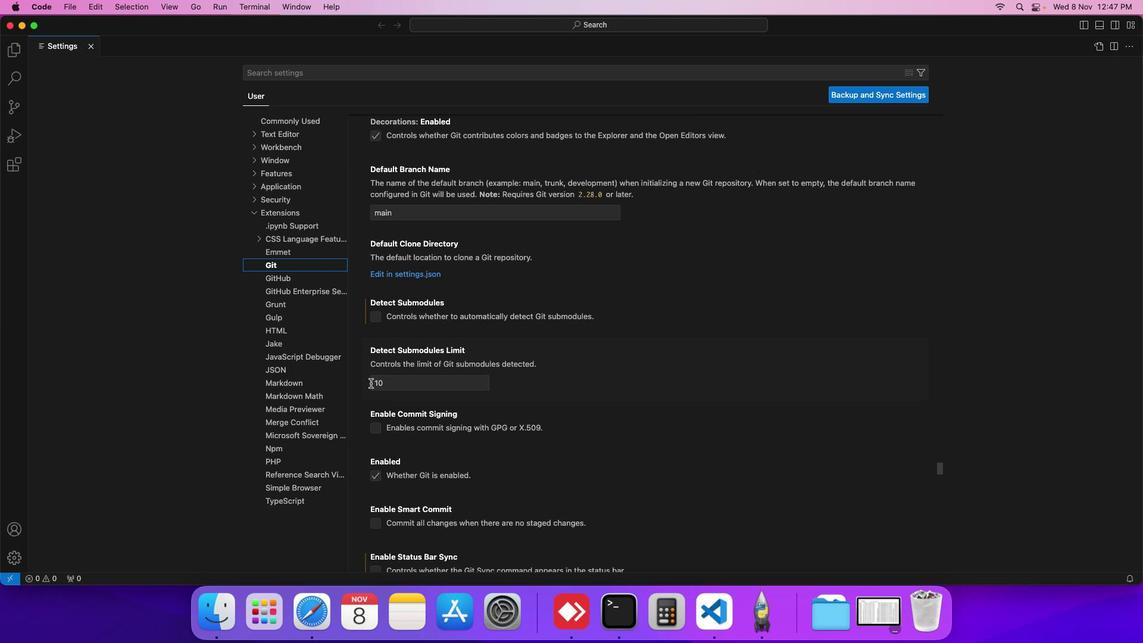 
Action: Mouse scrolled (371, 383) with delta (0, 0)
Screenshot: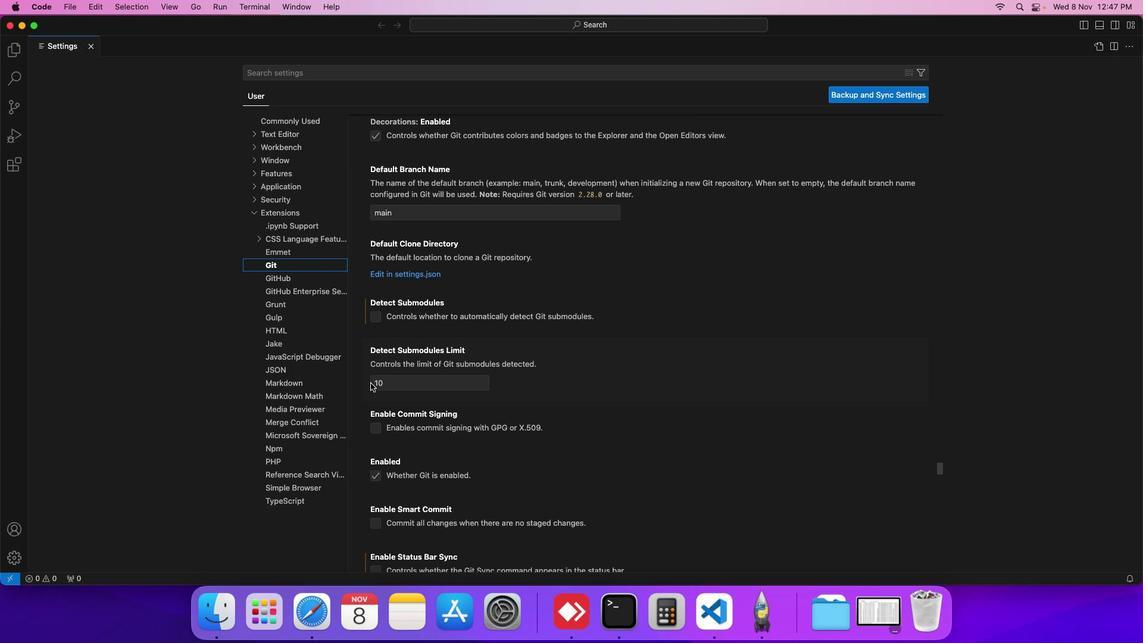 
Action: Mouse scrolled (371, 383) with delta (0, 0)
Screenshot: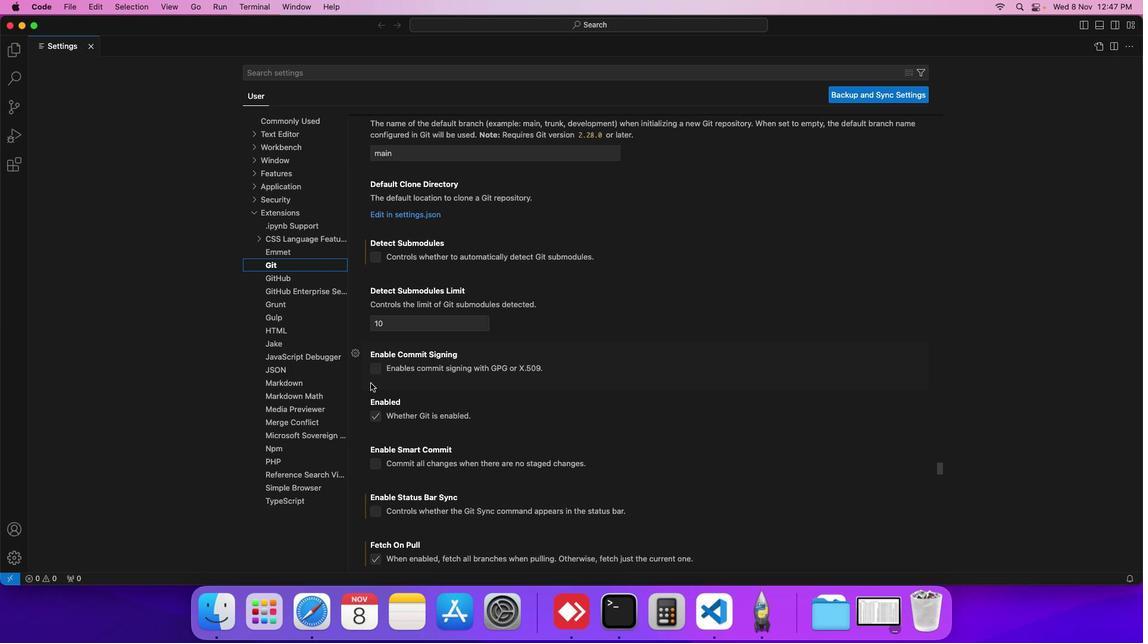 
Action: Mouse scrolled (371, 383) with delta (0, 0)
Screenshot: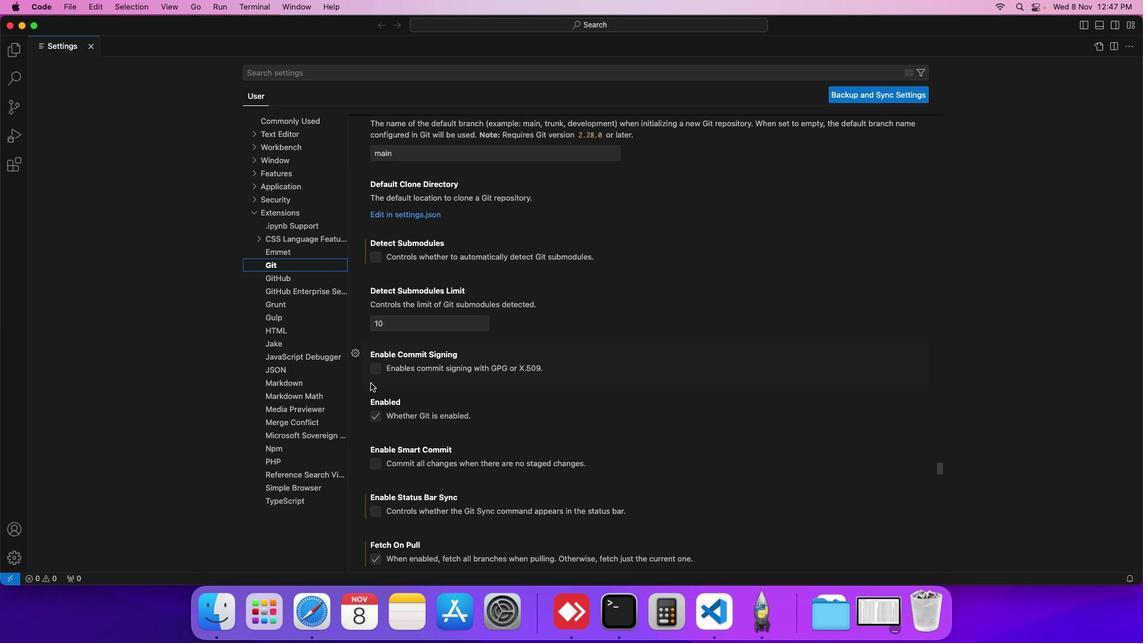 
Action: Mouse scrolled (371, 383) with delta (0, 0)
Screenshot: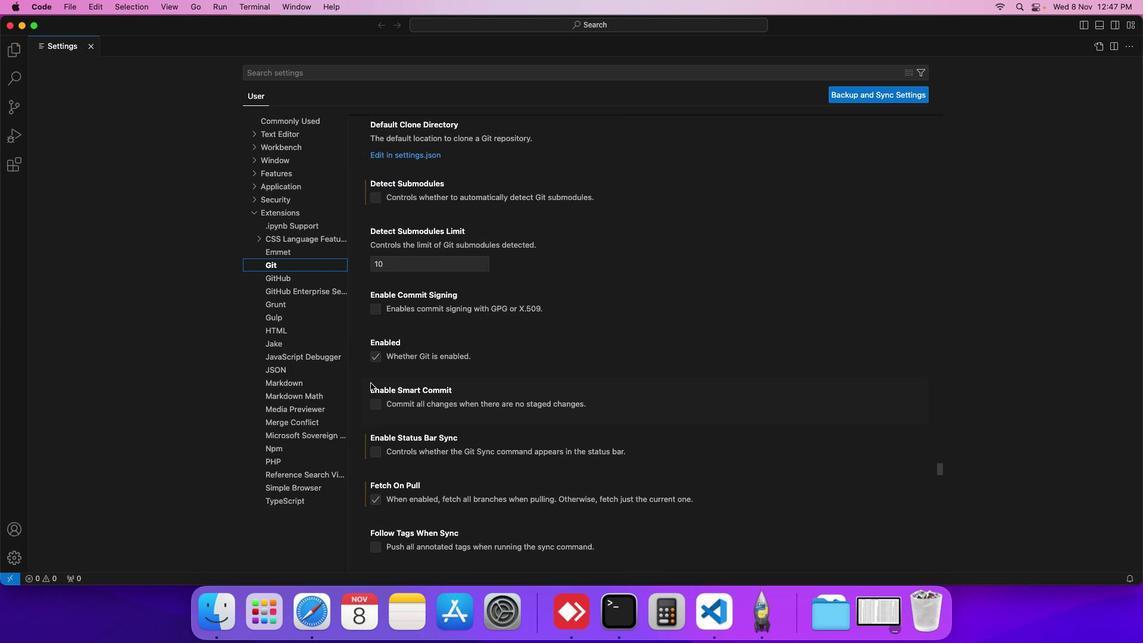 
Action: Mouse scrolled (371, 383) with delta (0, 0)
Screenshot: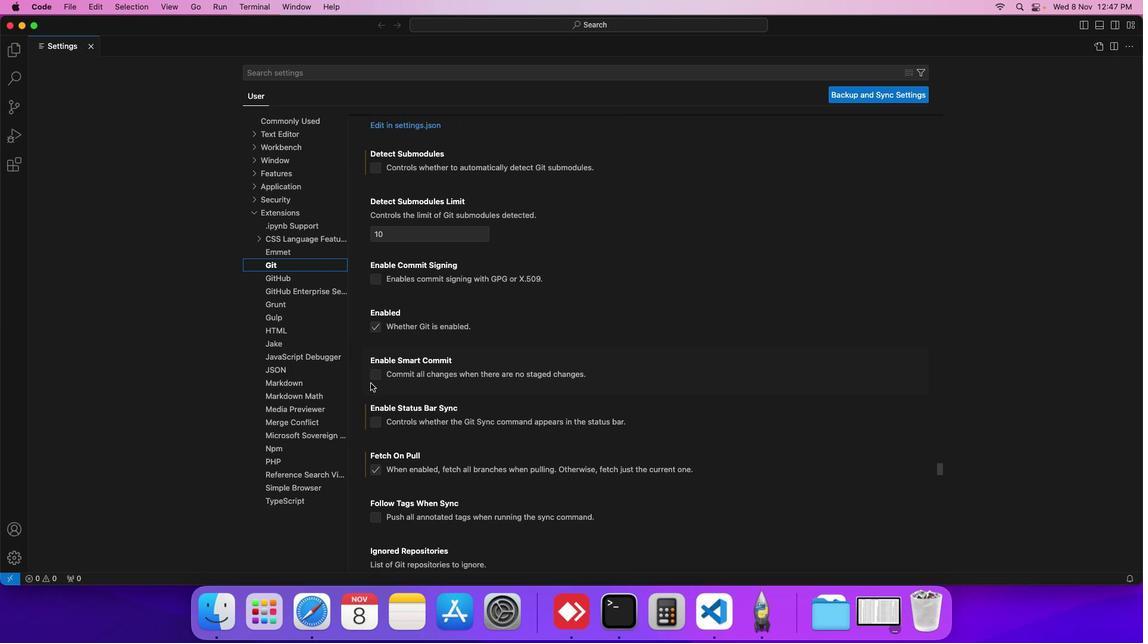 
Action: Mouse scrolled (371, 383) with delta (0, 0)
Screenshot: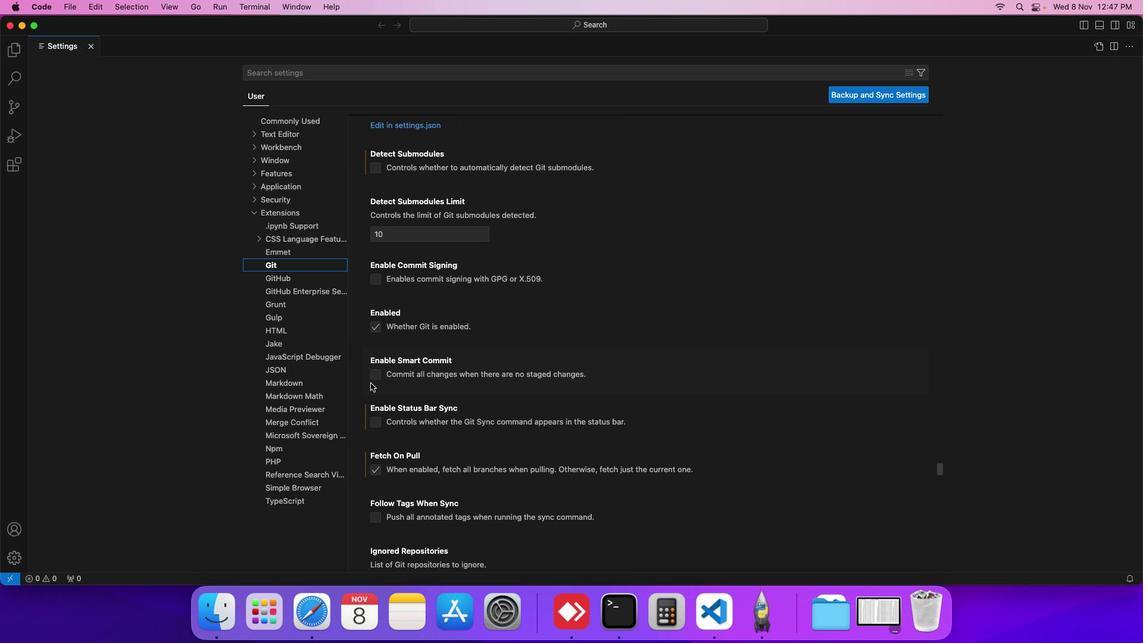 
Action: Mouse scrolled (371, 383) with delta (0, 0)
Screenshot: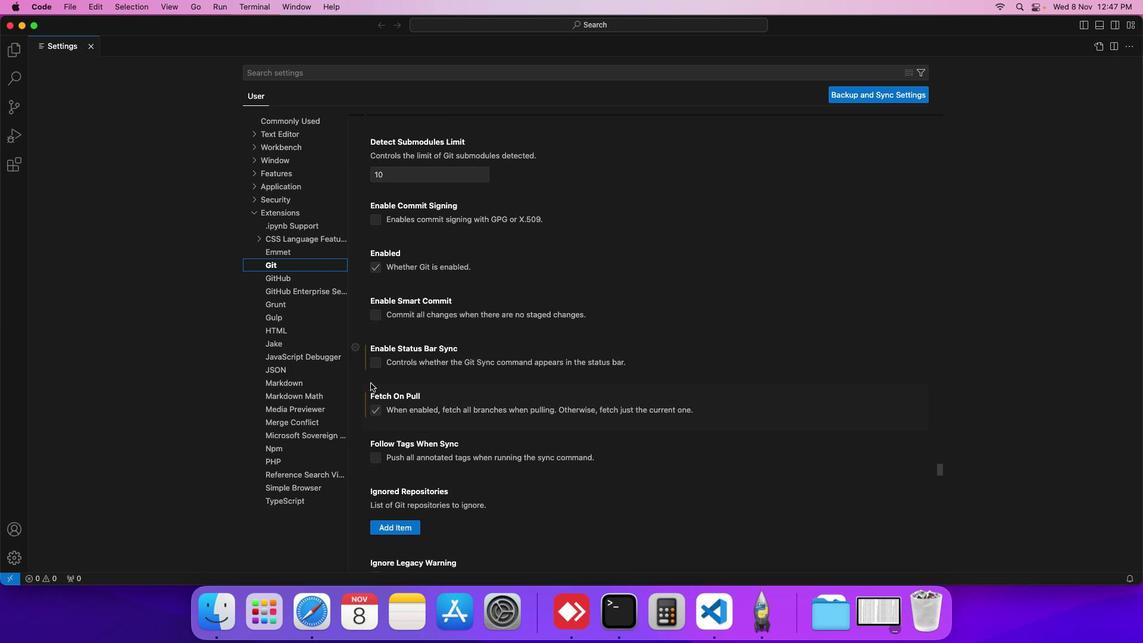 
Action: Mouse scrolled (371, 383) with delta (0, 0)
Screenshot: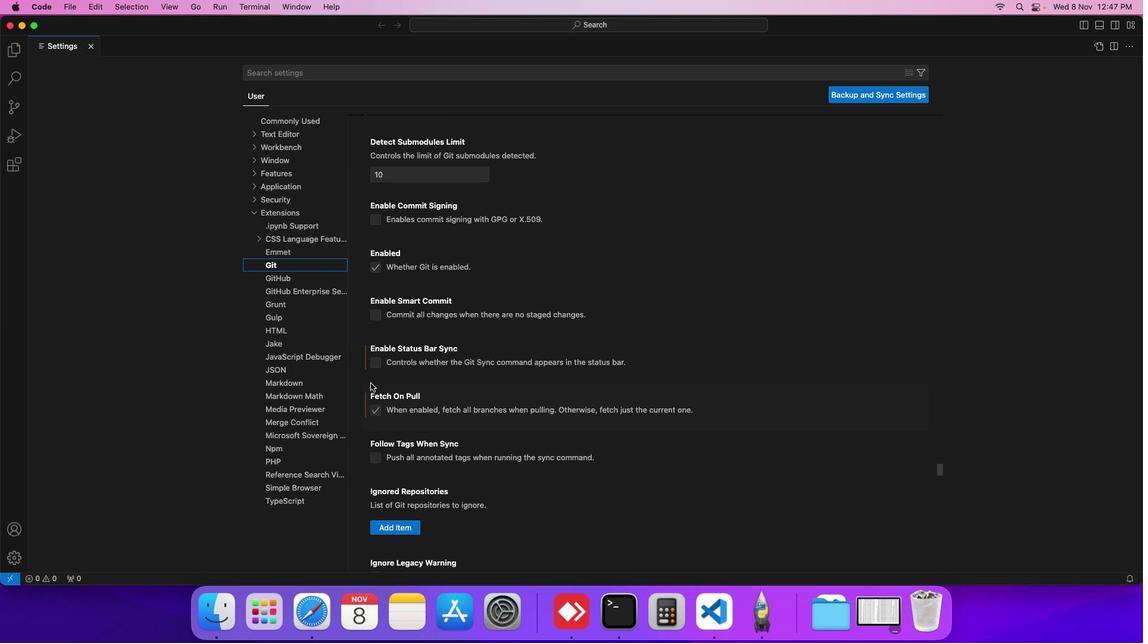
Action: Mouse scrolled (371, 383) with delta (0, 0)
Screenshot: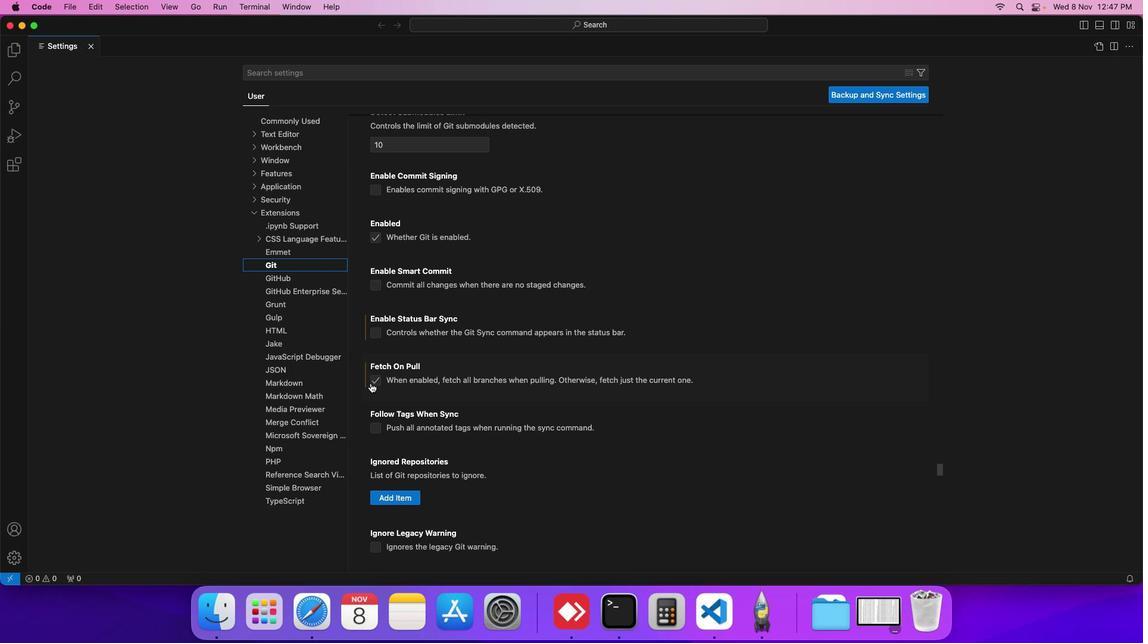 
Action: Mouse scrolled (371, 383) with delta (0, 0)
Screenshot: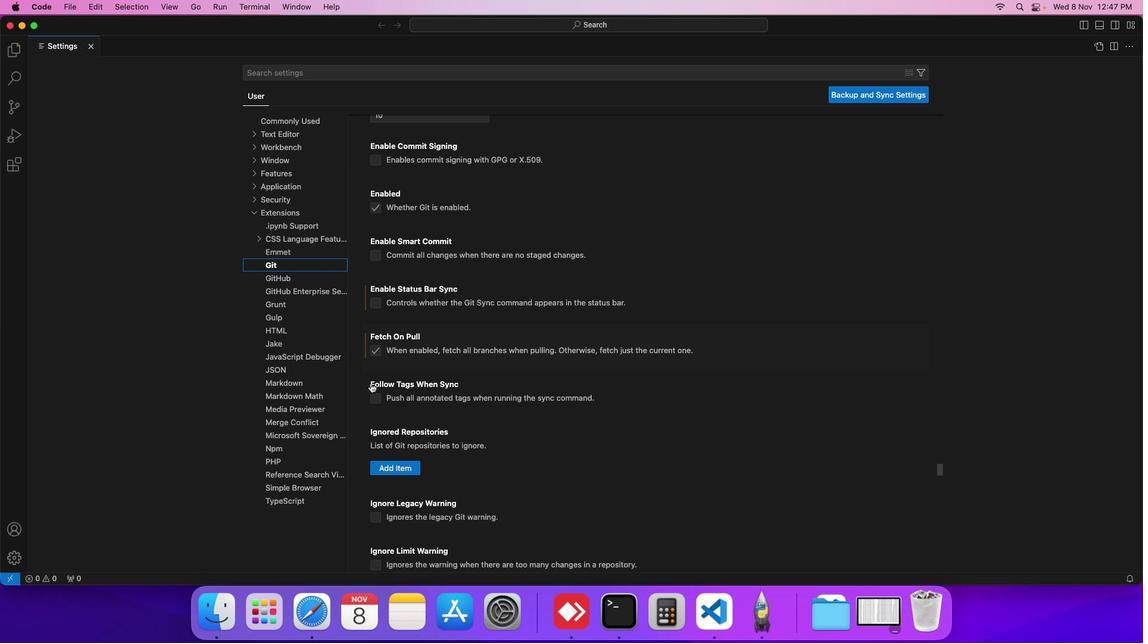 
Action: Mouse scrolled (371, 383) with delta (0, 0)
Screenshot: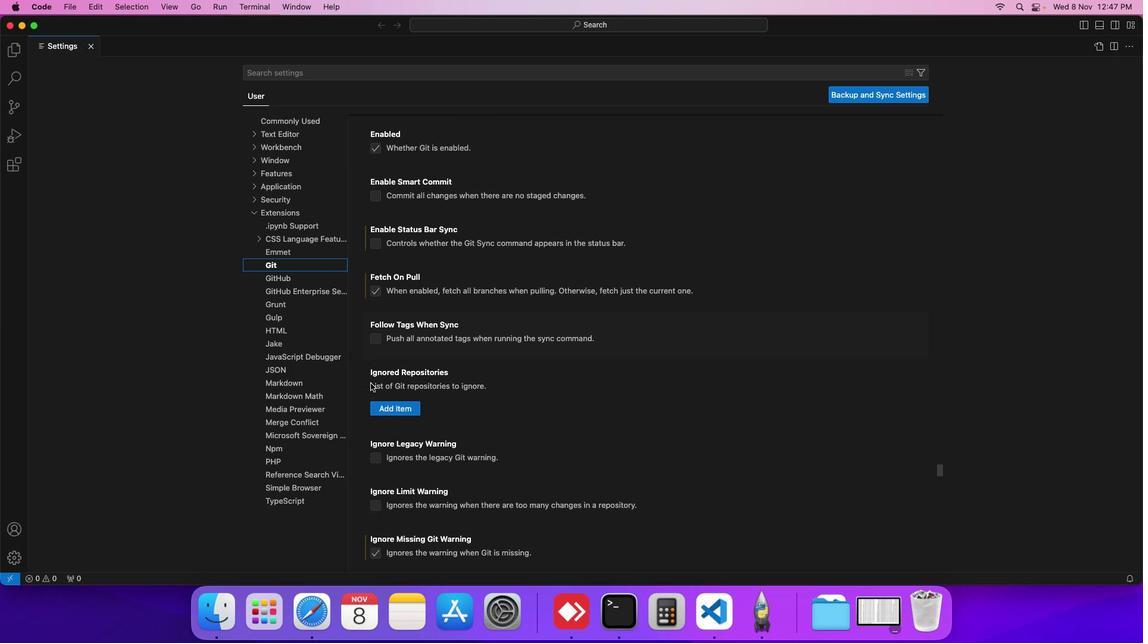 
Action: Mouse scrolled (371, 383) with delta (0, 0)
Screenshot: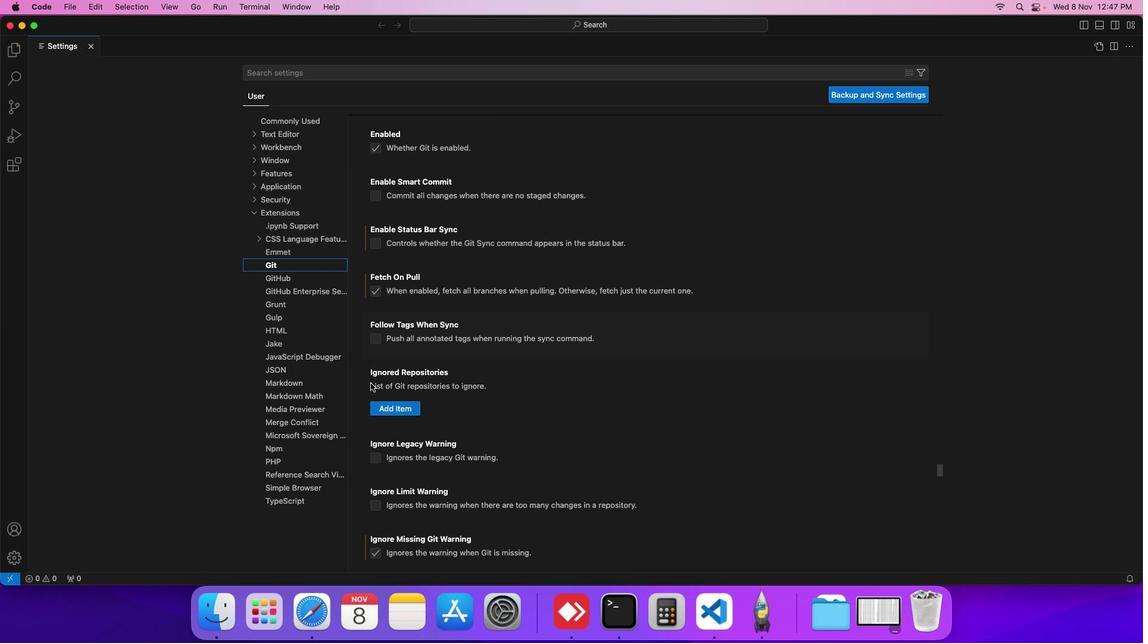 
Action: Mouse scrolled (371, 383) with delta (0, 0)
Screenshot: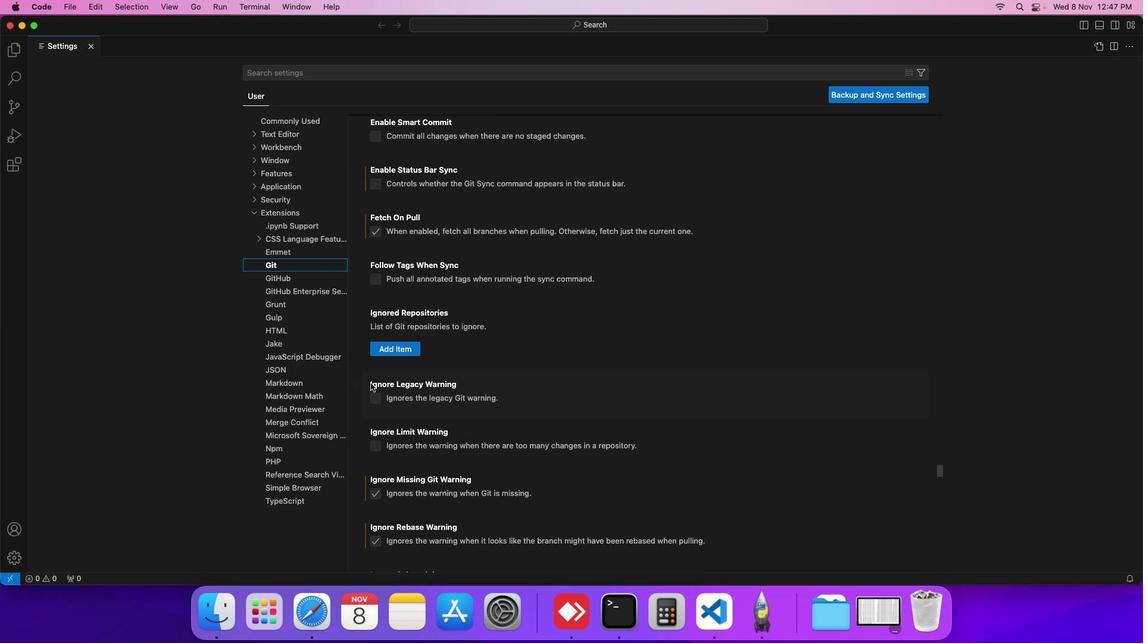 
Action: Mouse scrolled (371, 383) with delta (0, 0)
Screenshot: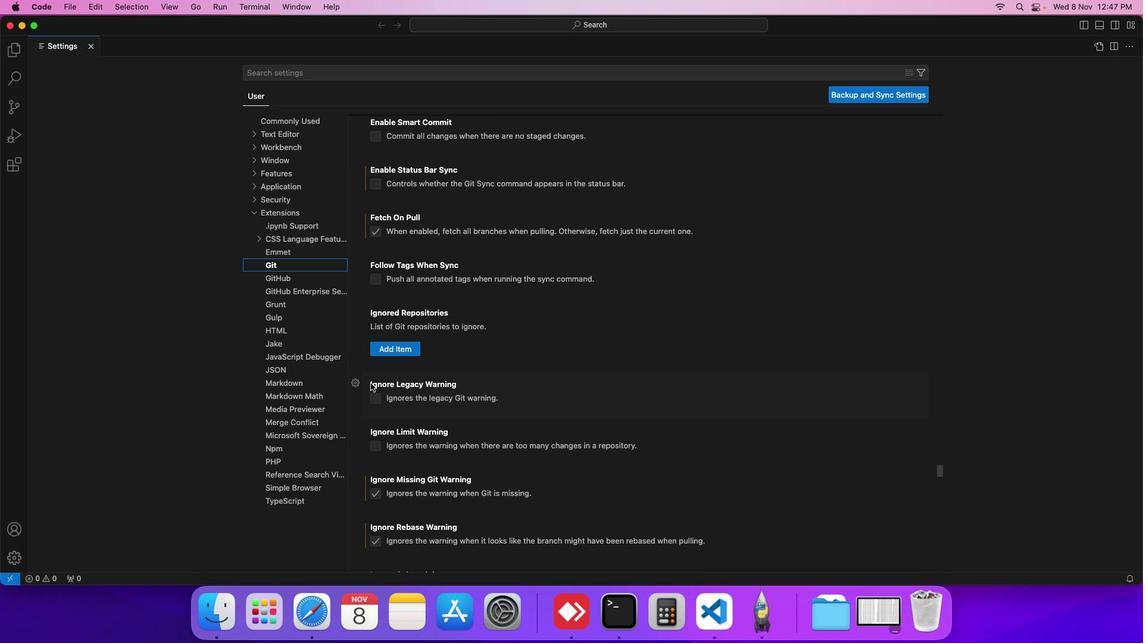 
Action: Mouse scrolled (371, 383) with delta (0, 0)
Screenshot: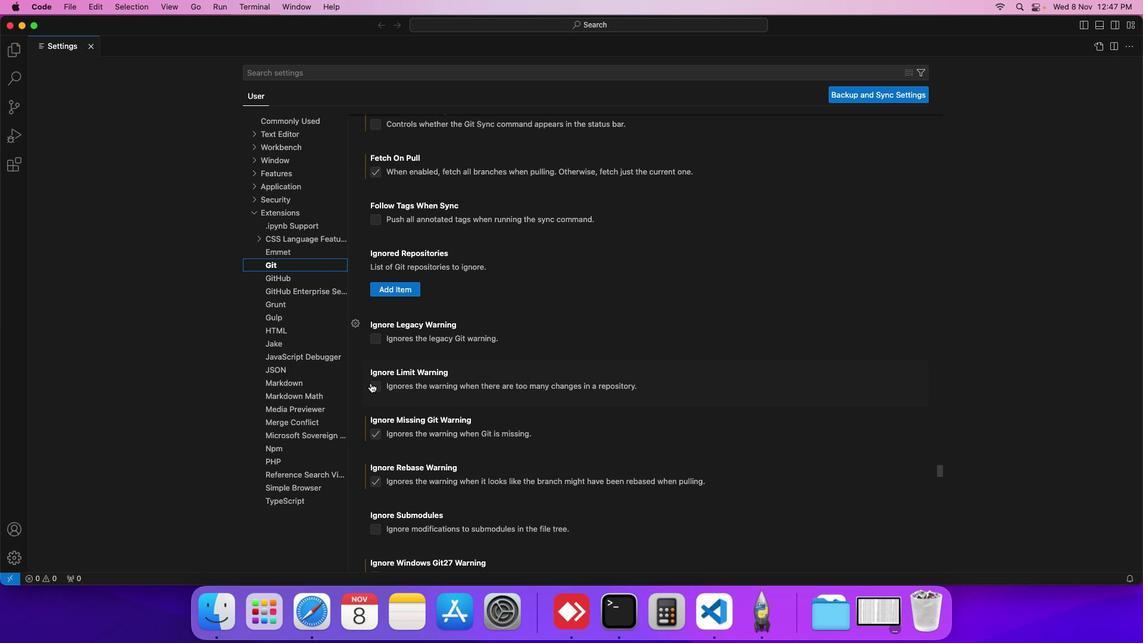 
Action: Mouse scrolled (371, 383) with delta (0, 0)
Screenshot: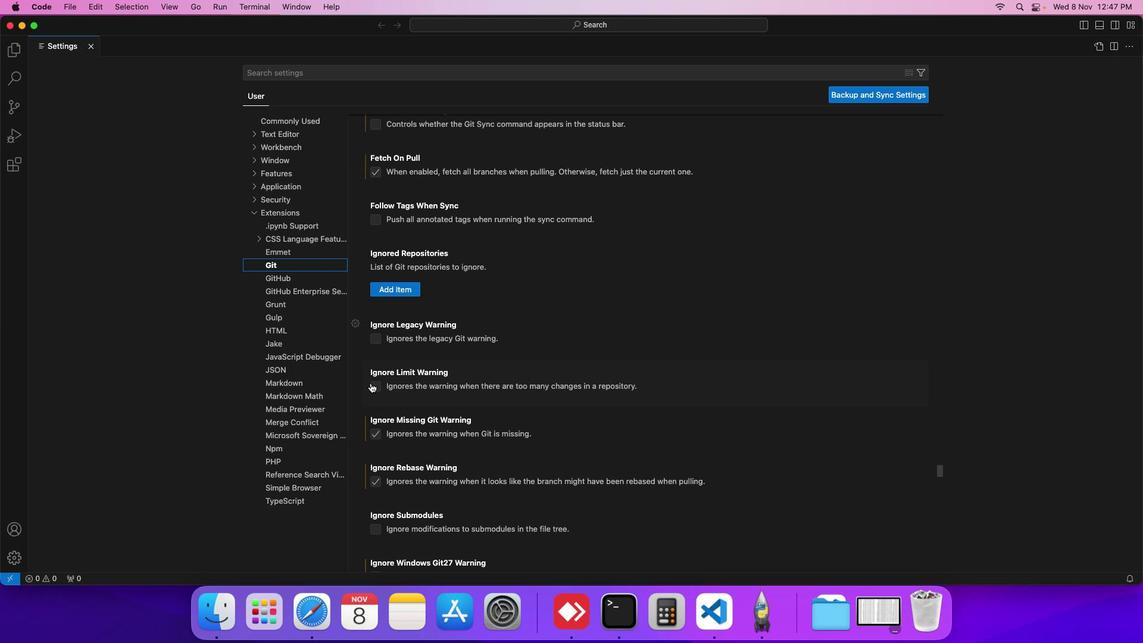 
Action: Mouse scrolled (371, 383) with delta (0, 0)
Screenshot: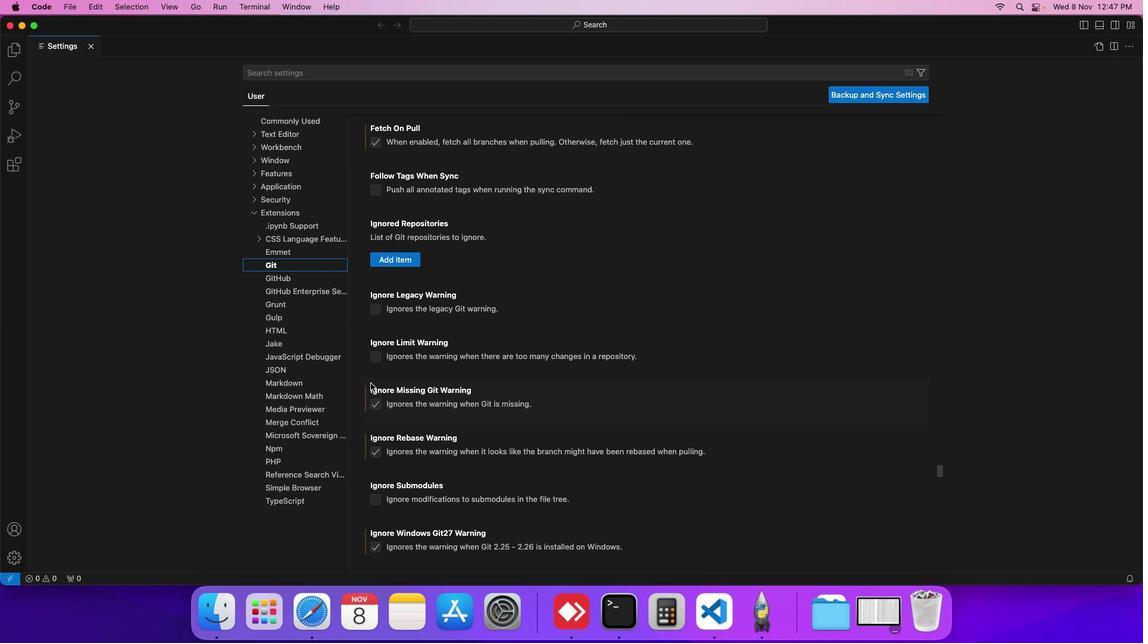 
Action: Mouse scrolled (371, 383) with delta (0, 0)
Screenshot: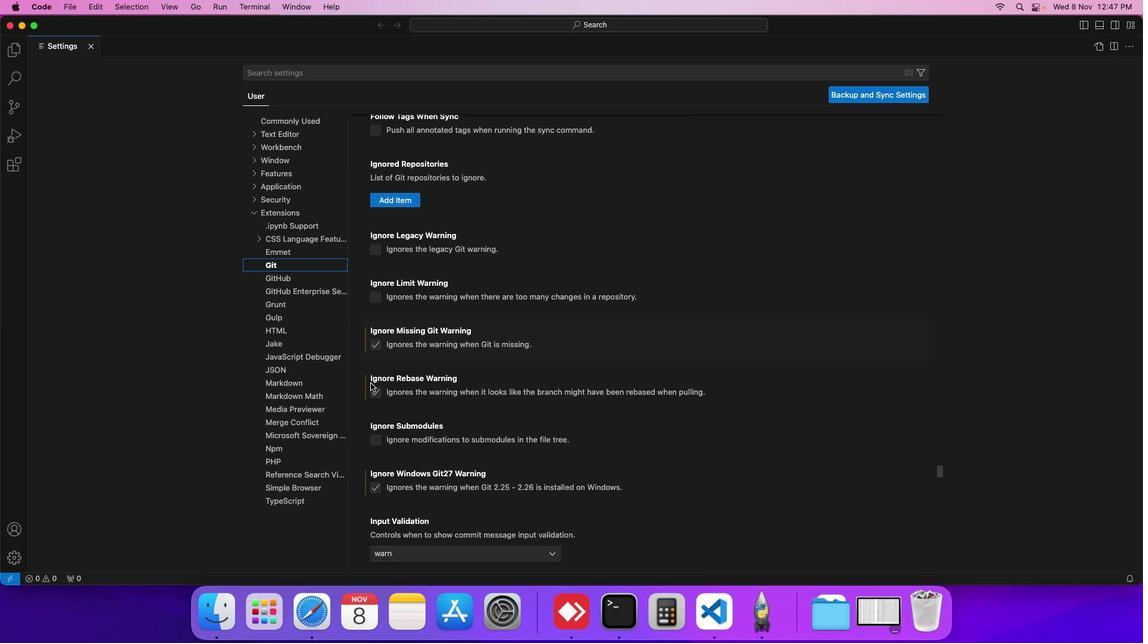 
Action: Mouse scrolled (371, 383) with delta (0, 0)
Screenshot: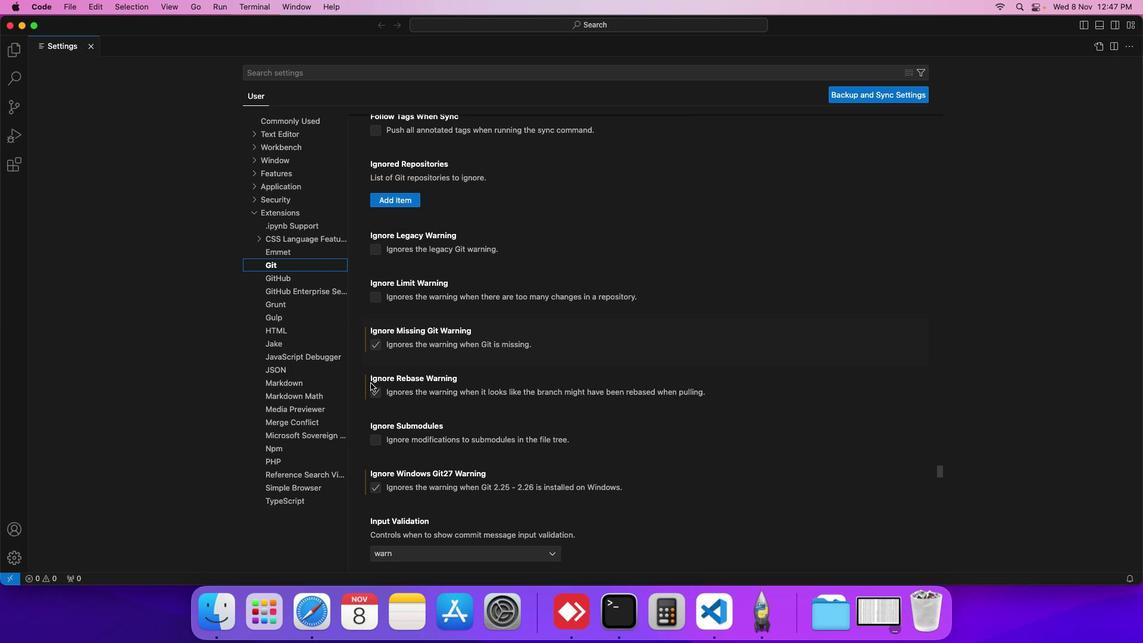 
Action: Mouse scrolled (371, 383) with delta (0, 0)
Screenshot: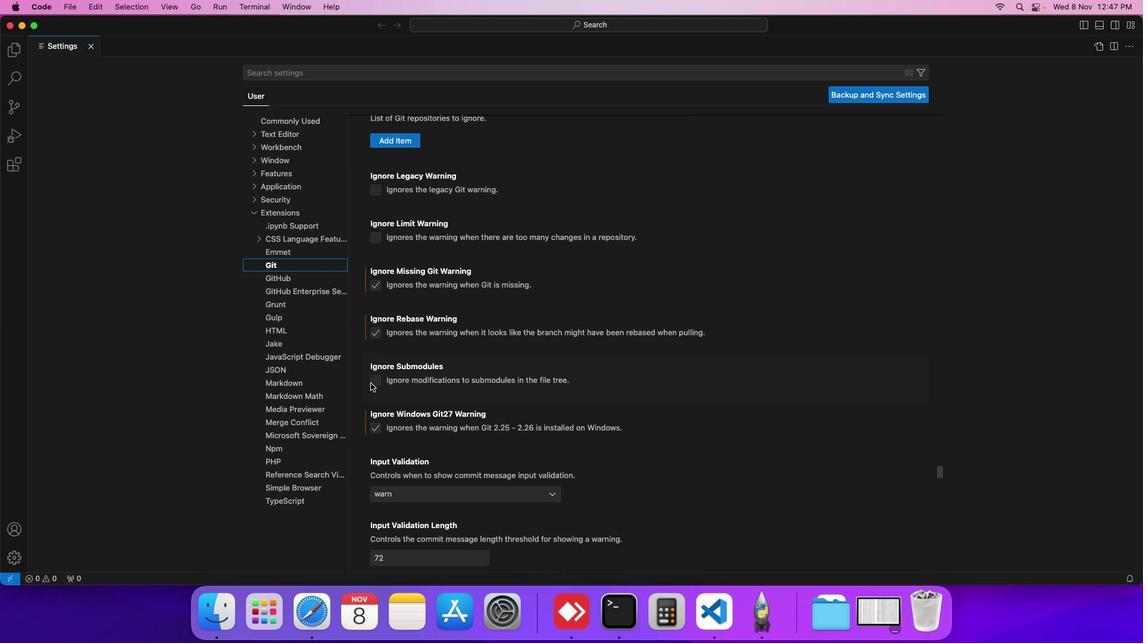 
Action: Mouse scrolled (371, 383) with delta (0, 0)
Screenshot: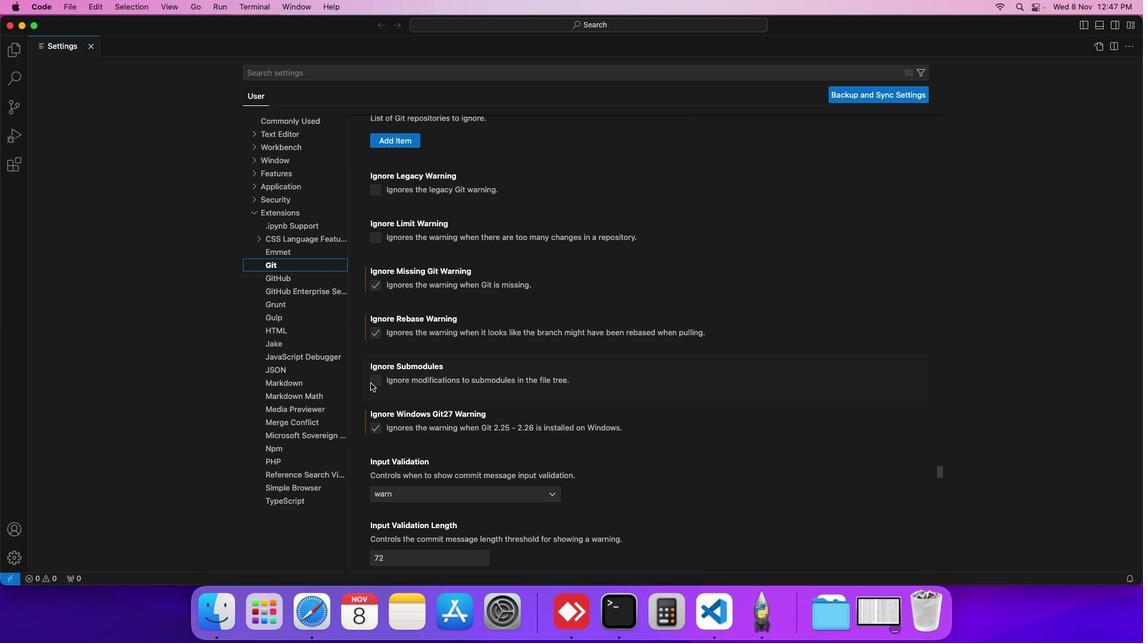 
Action: Mouse scrolled (371, 383) with delta (0, 0)
Screenshot: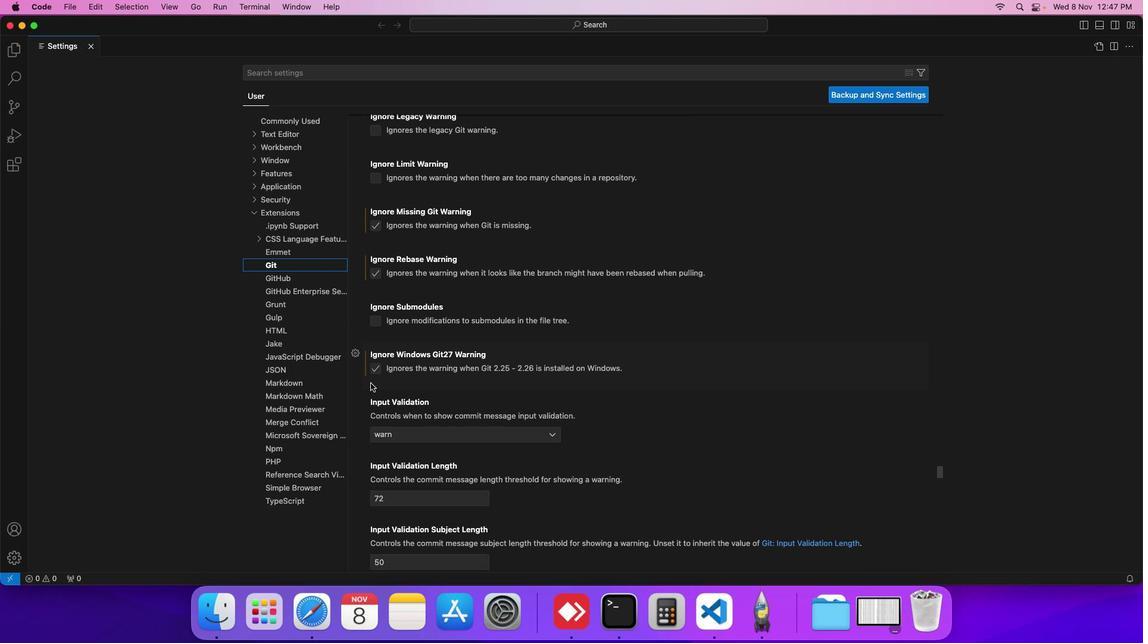 
Action: Mouse scrolled (371, 383) with delta (0, 0)
Screenshot: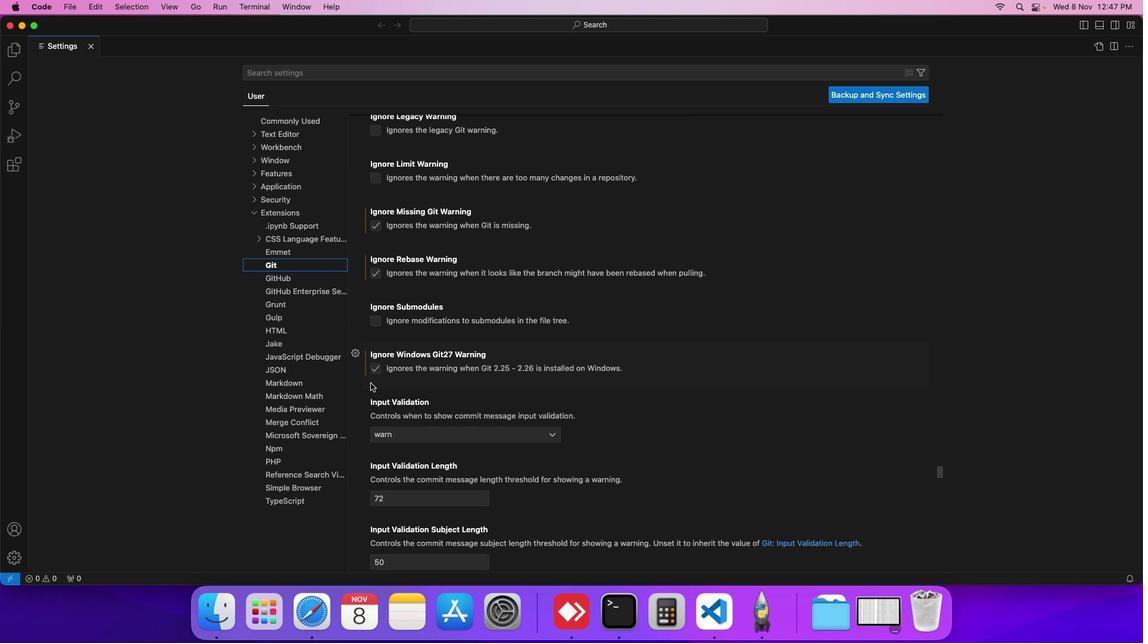 
Action: Mouse scrolled (371, 383) with delta (0, 0)
Screenshot: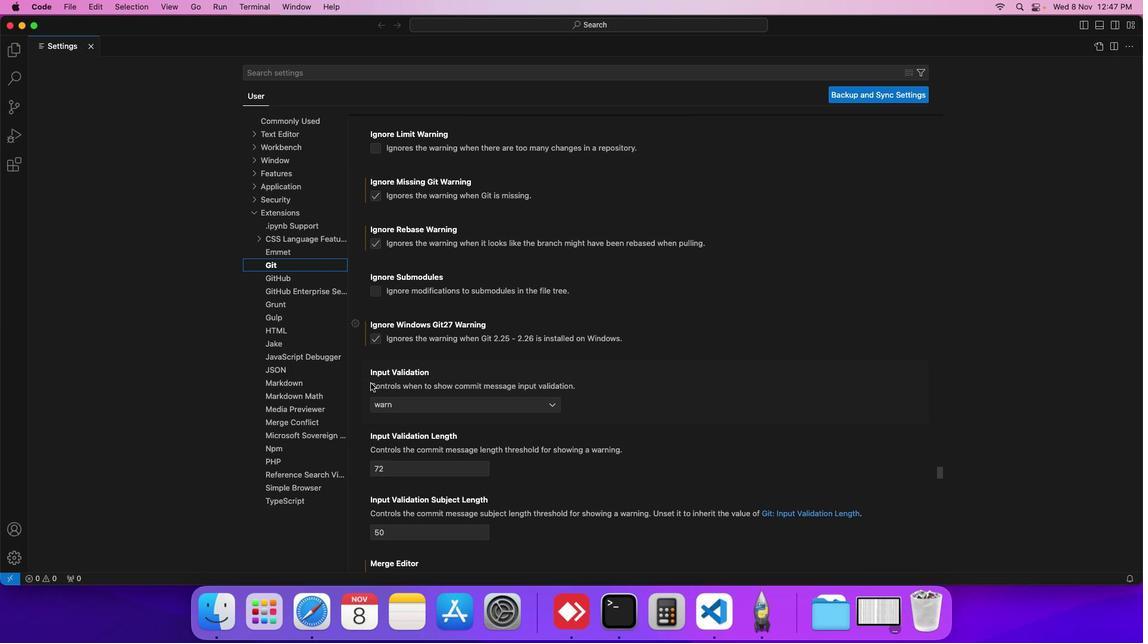 
Action: Mouse scrolled (371, 383) with delta (0, 0)
Screenshot: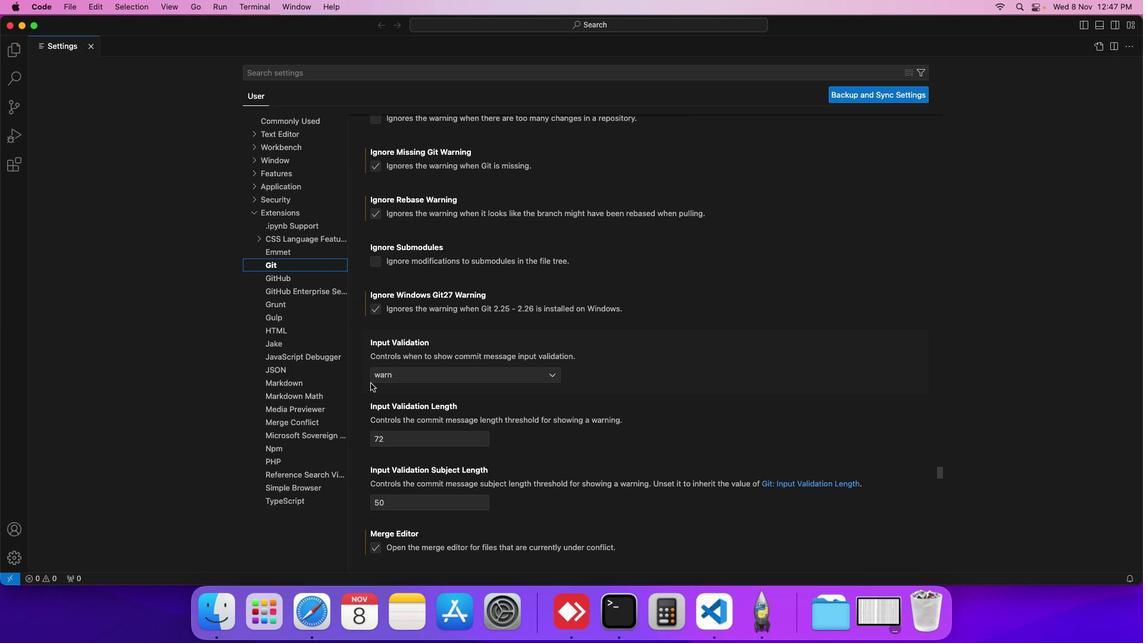 
Action: Mouse scrolled (371, 383) with delta (0, 0)
Screenshot: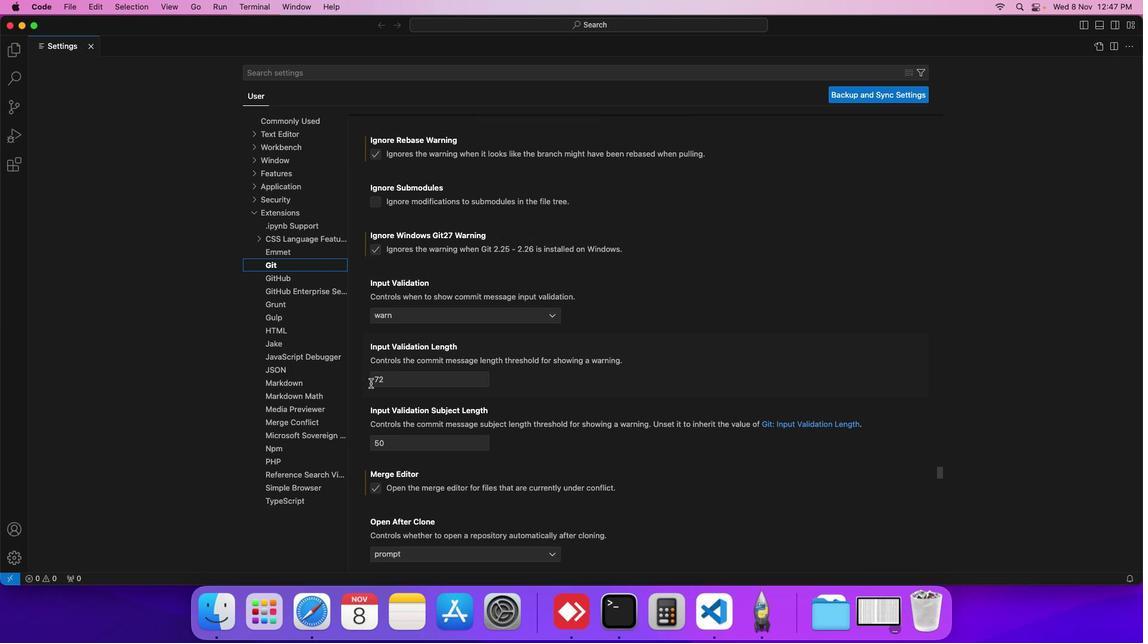 
Action: Mouse scrolled (371, 383) with delta (0, 0)
Screenshot: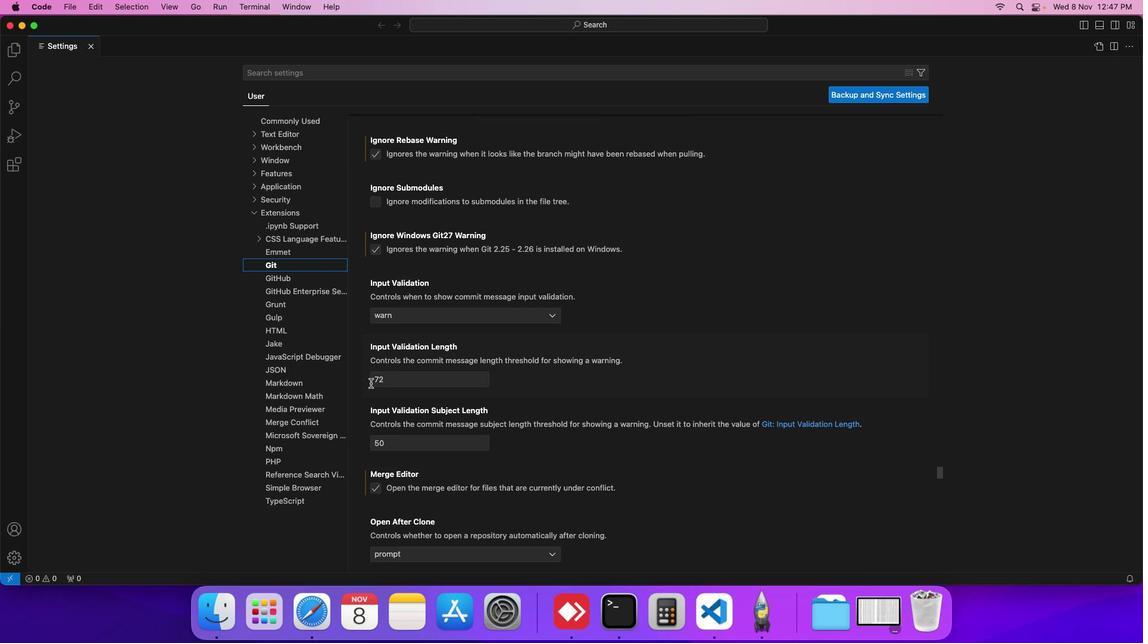
Action: Mouse scrolled (371, 383) with delta (0, 0)
Screenshot: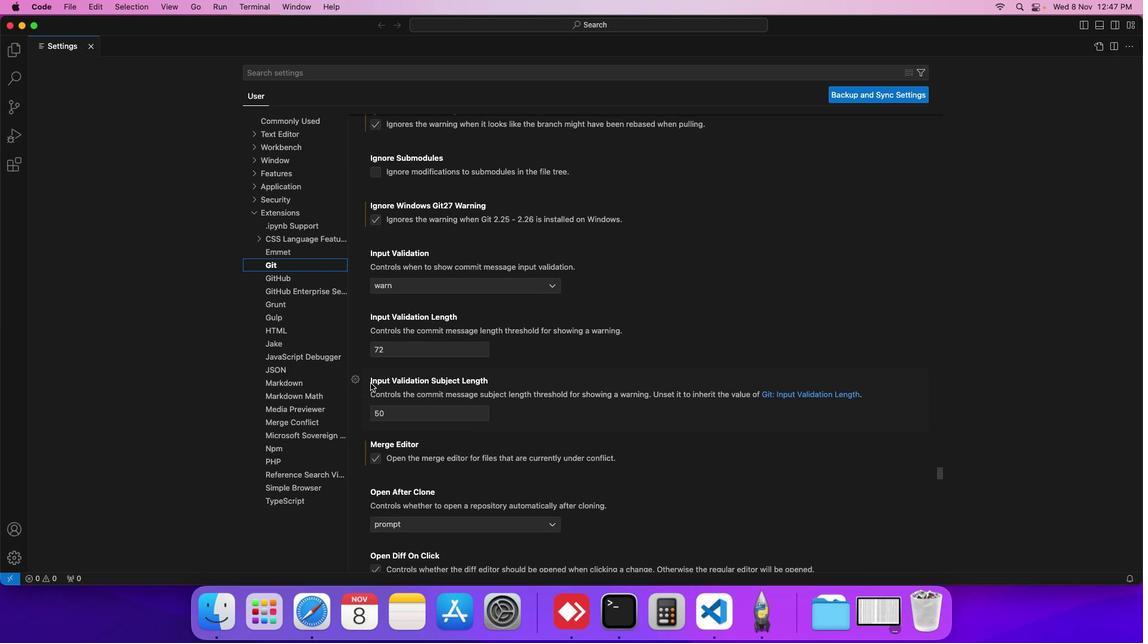 
Action: Mouse scrolled (371, 383) with delta (0, 0)
Screenshot: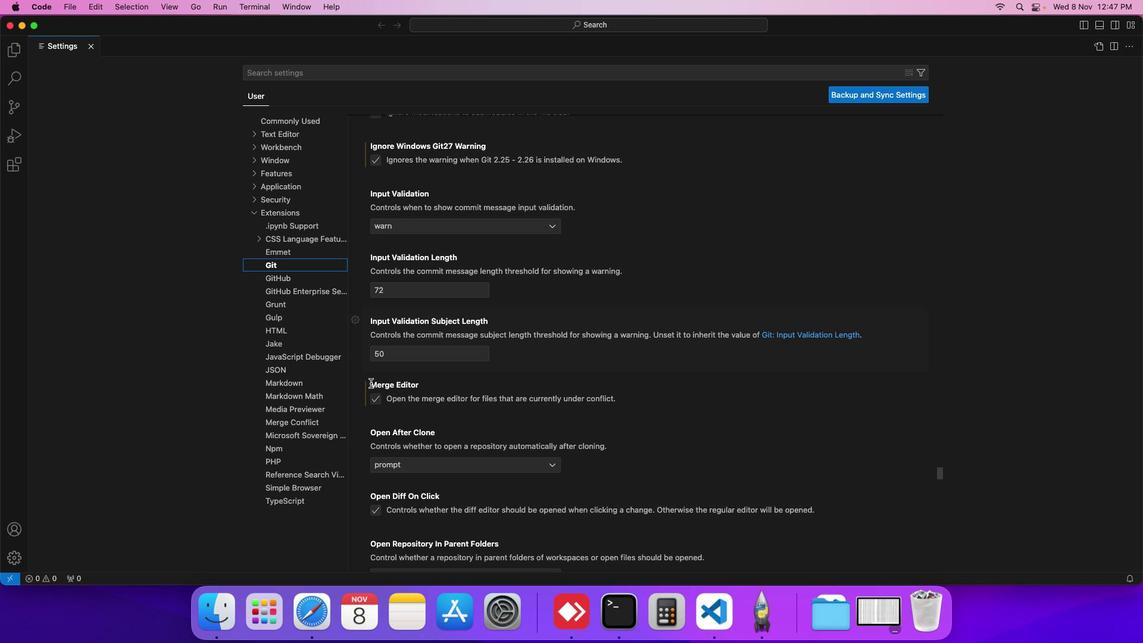 
Action: Mouse scrolled (371, 383) with delta (0, 0)
Screenshot: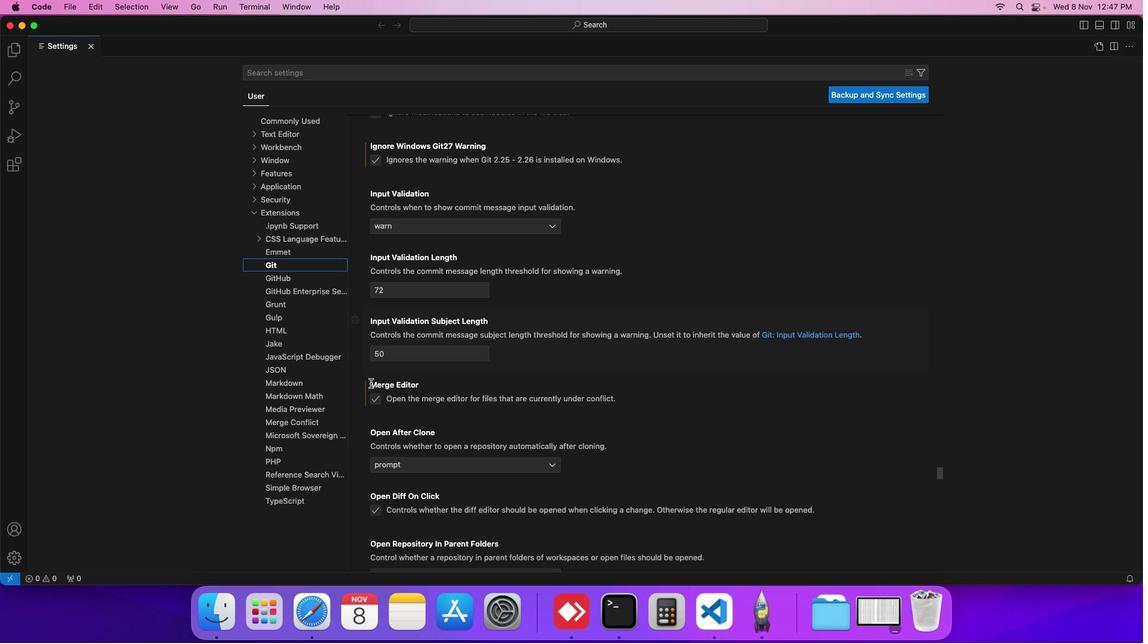 
Action: Mouse scrolled (371, 383) with delta (0, 0)
Screenshot: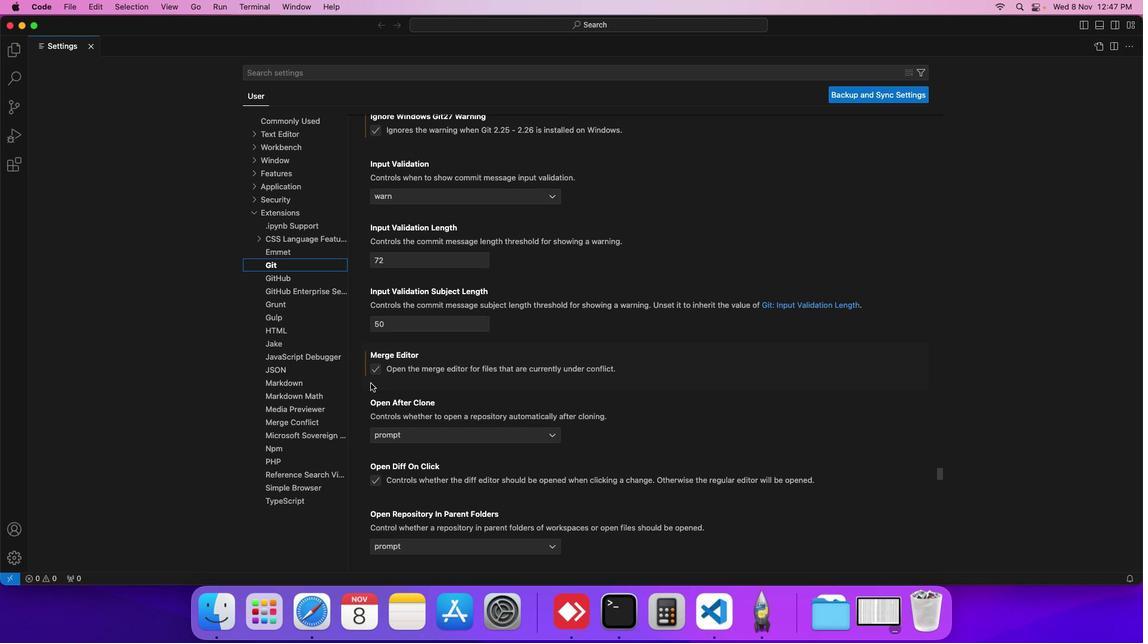 
Action: Mouse scrolled (371, 383) with delta (0, 0)
Screenshot: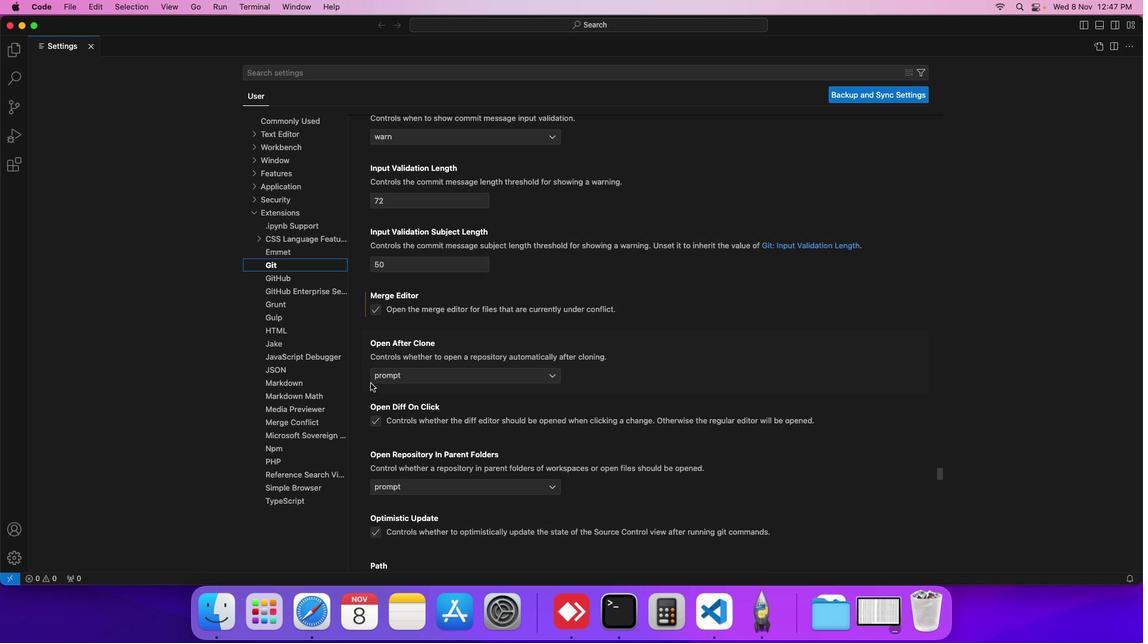 
Action: Mouse scrolled (371, 383) with delta (0, 0)
Screenshot: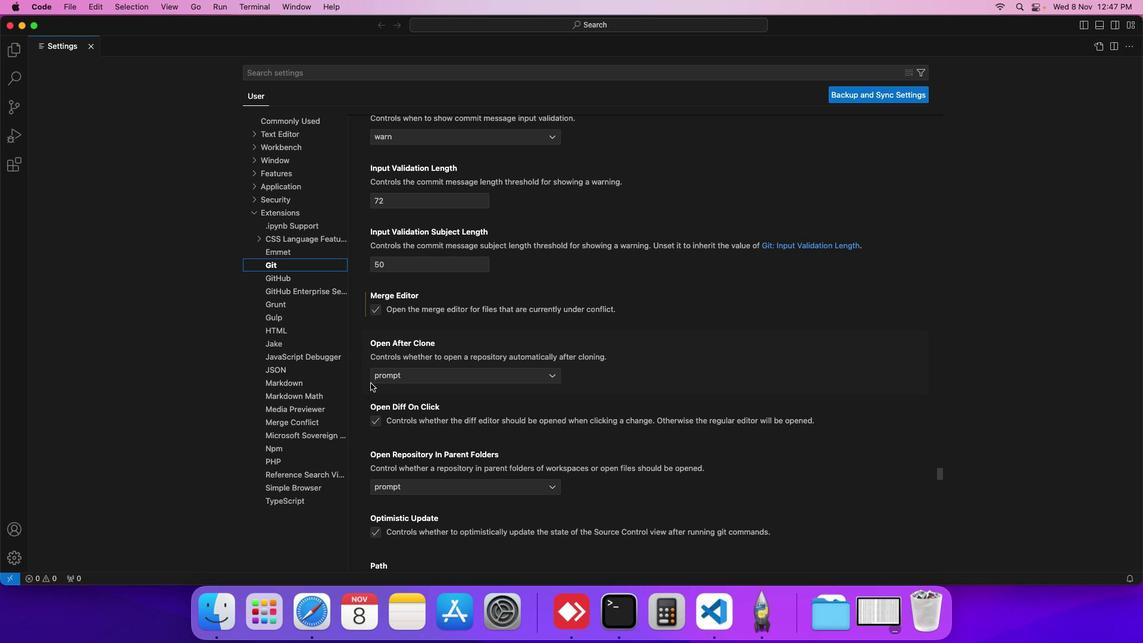 
Action: Mouse scrolled (371, 383) with delta (0, 0)
Screenshot: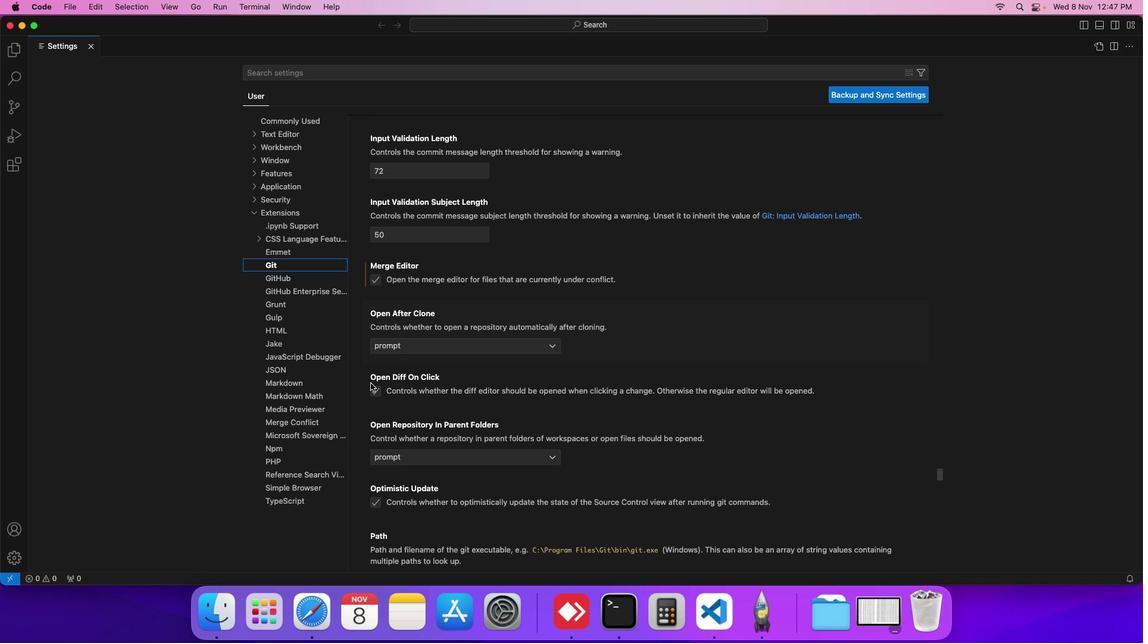 
Action: Mouse scrolled (371, 383) with delta (0, 0)
Screenshot: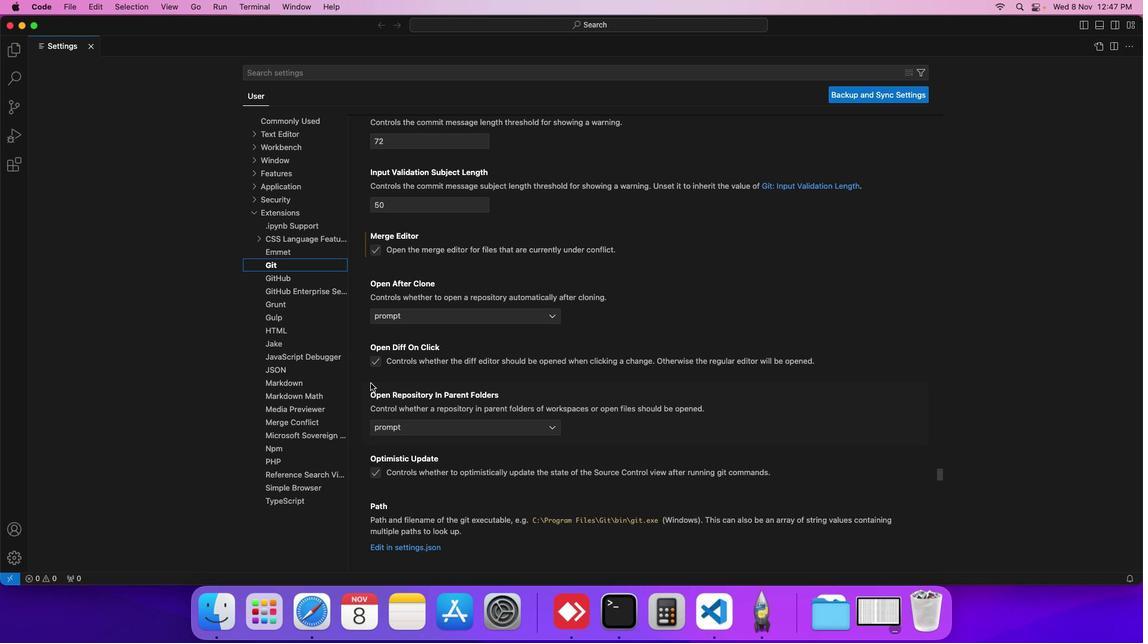 
Action: Mouse moved to (374, 361)
Screenshot: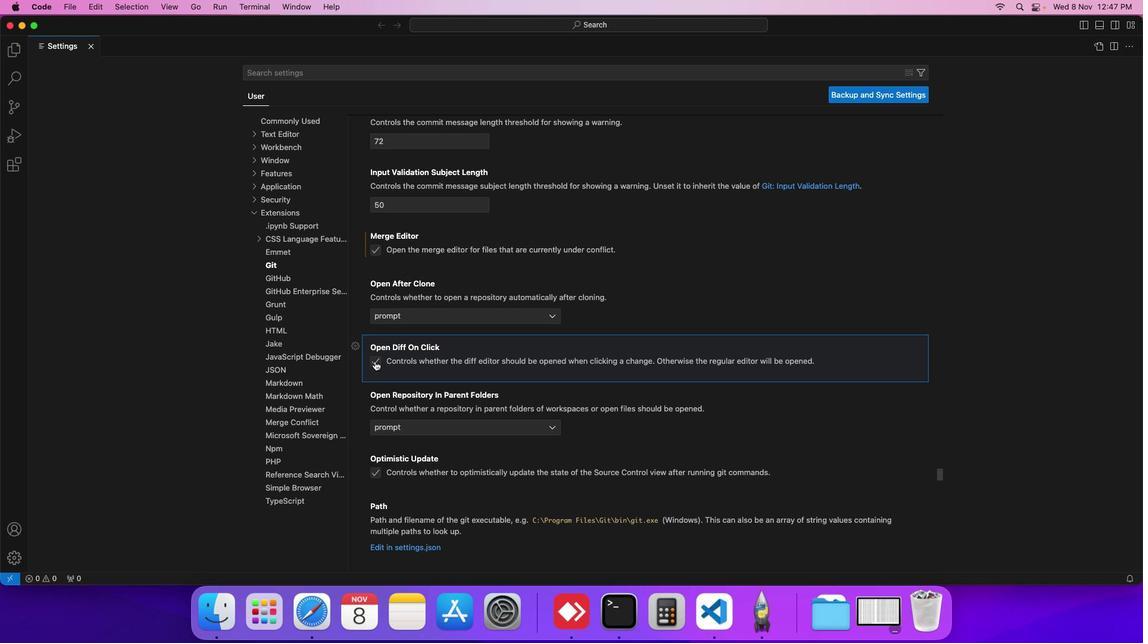 
Action: Mouse pressed left at (374, 361)
Screenshot: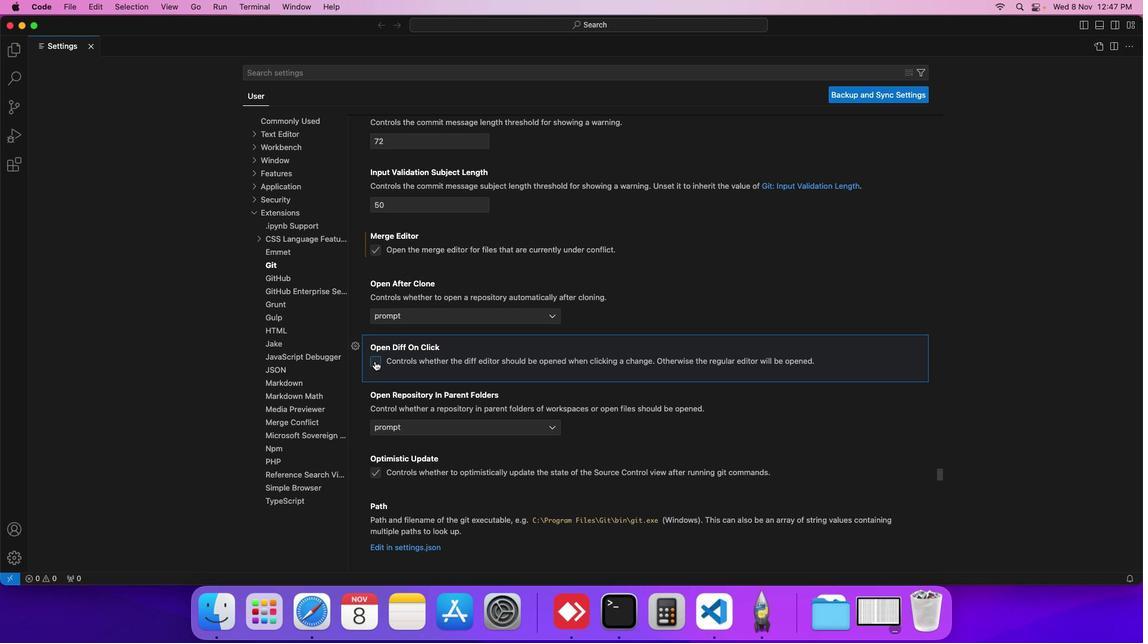 
Action: Mouse moved to (402, 359)
Screenshot: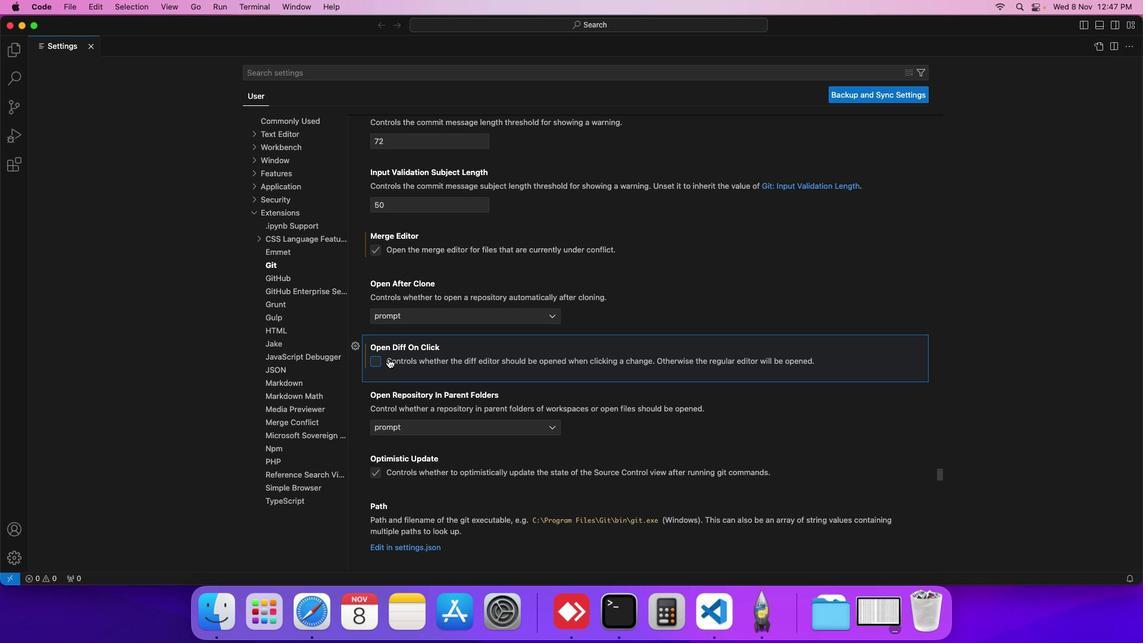
